 Task: Open Card Social Media Influencer Campaign Review in Board Employee Incentive Program Design and Implementation to Workspace Event Marketing Agencies and add a team member Softage.2@softage.net, a label Green, a checklist Innovation, an attachment from your computer, a color Green and finally, add a card description 'Develop and launch new customer segmentation strategy for international markets' and a comment 'This task requires us to be proactive in identifying potential opportunities for improvement and growth.'. Add a start date 'Jan 06, 1900' with a due date 'Jan 13, 1900'
Action: Mouse moved to (89, 44)
Screenshot: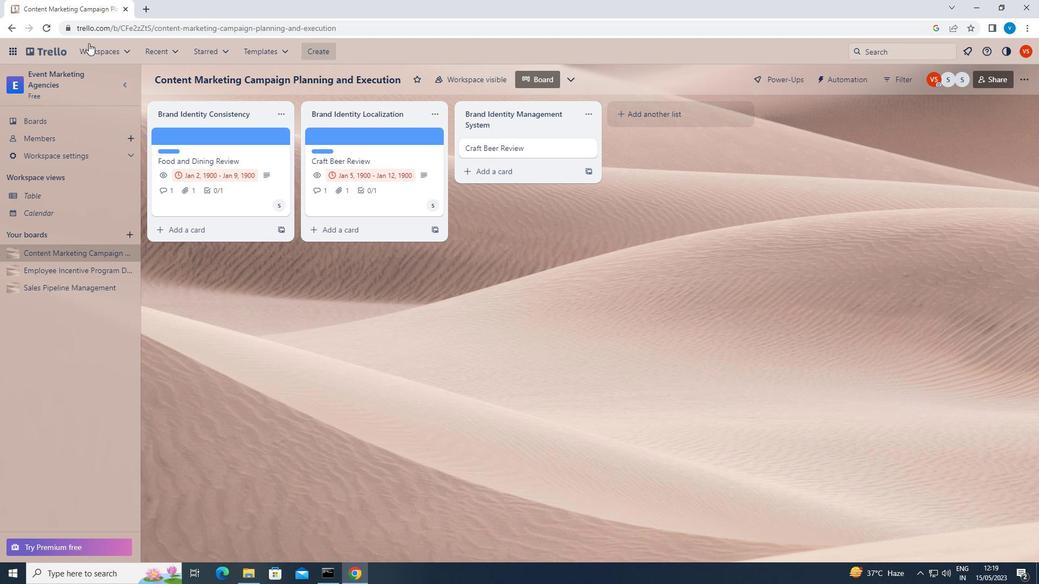 
Action: Mouse pressed left at (89, 44)
Screenshot: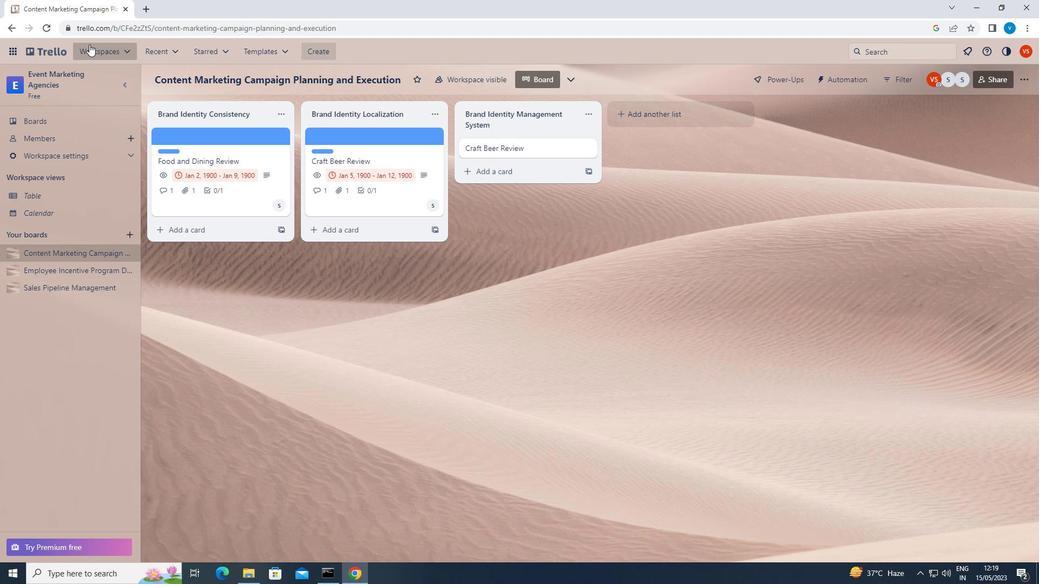
Action: Mouse moved to (144, 484)
Screenshot: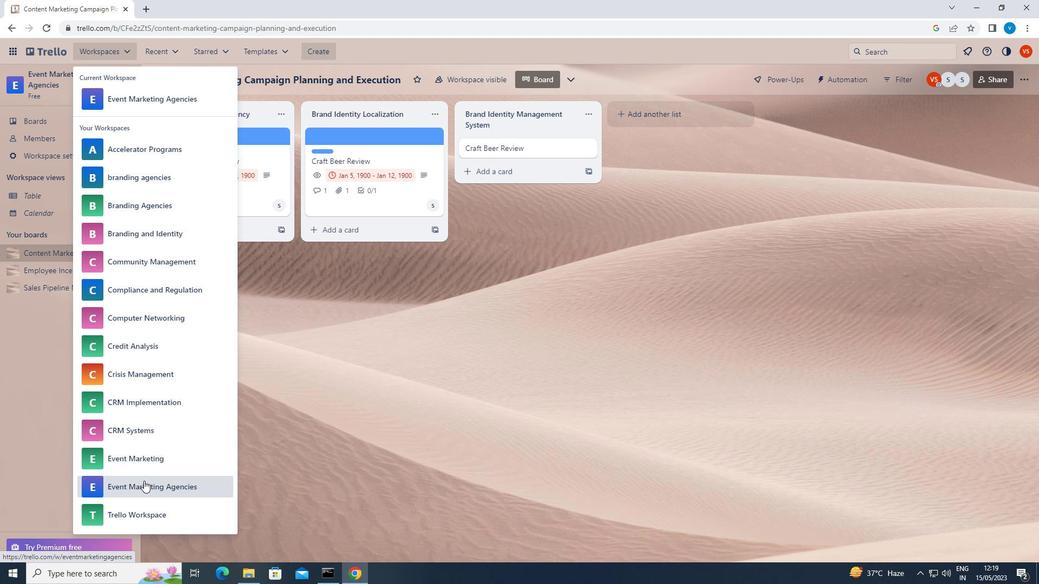 
Action: Mouse pressed left at (144, 484)
Screenshot: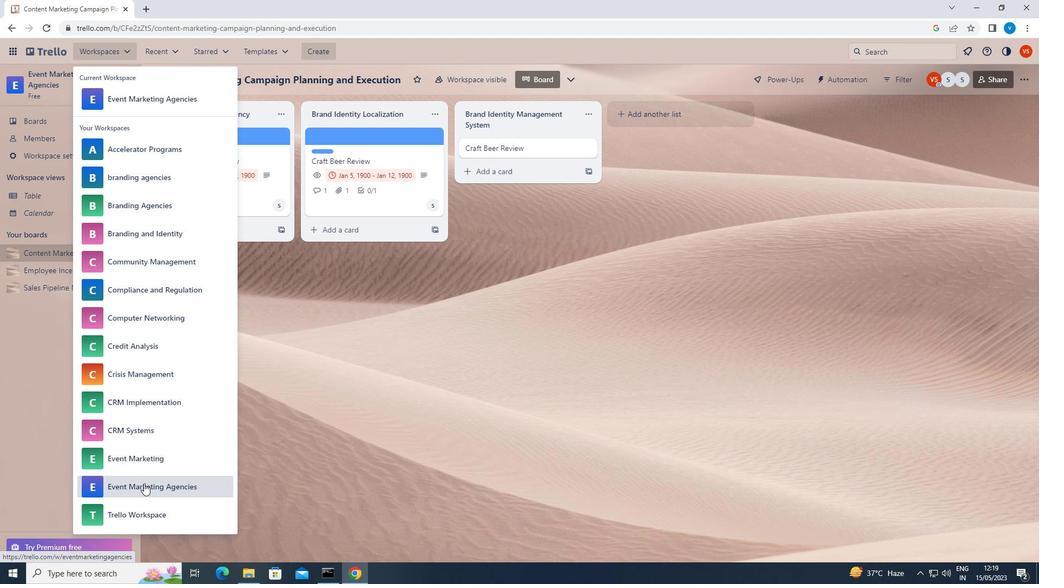 
Action: Mouse moved to (799, 439)
Screenshot: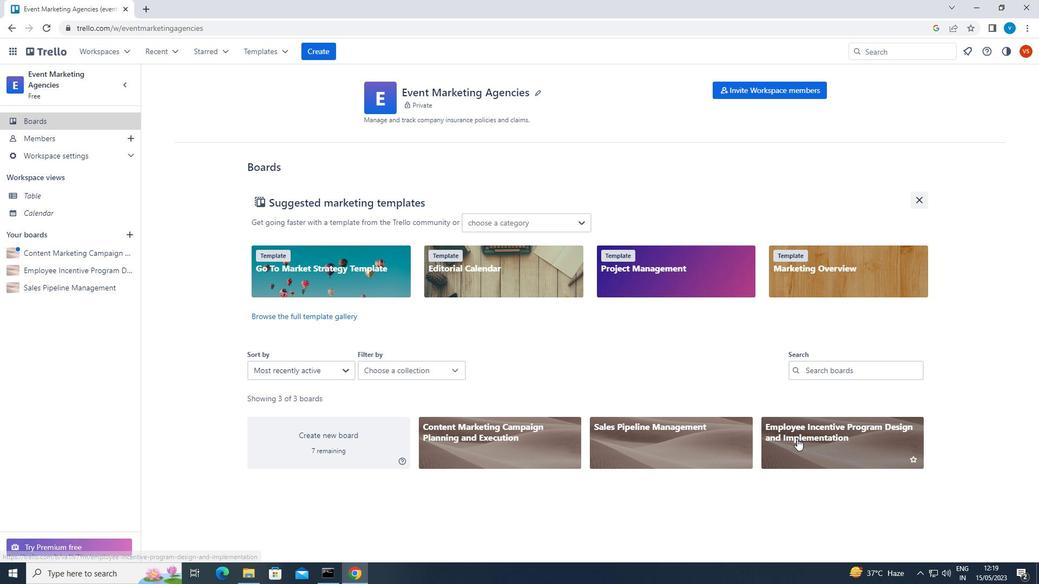 
Action: Mouse pressed left at (799, 439)
Screenshot: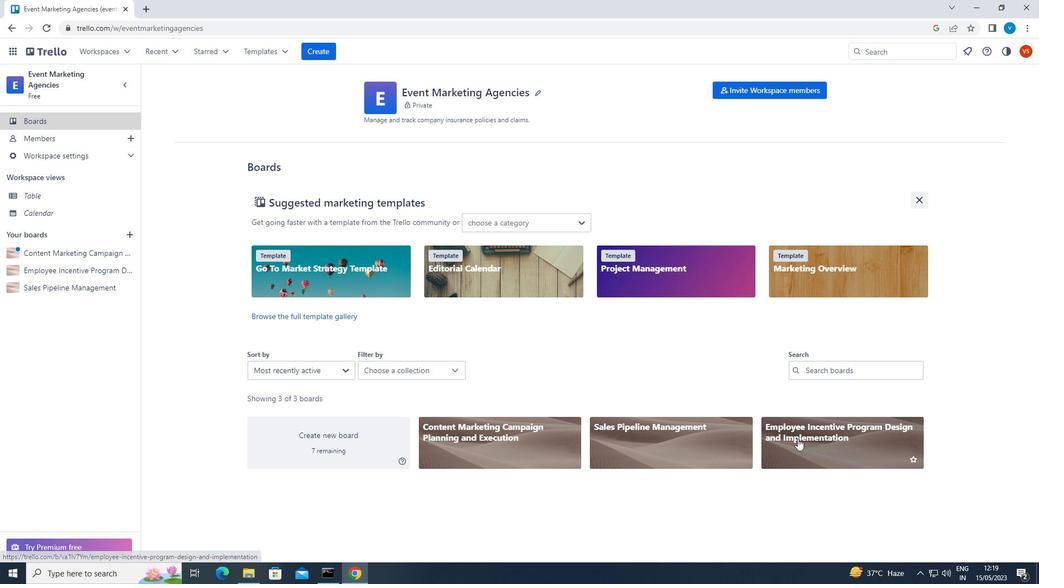 
Action: Mouse moved to (369, 141)
Screenshot: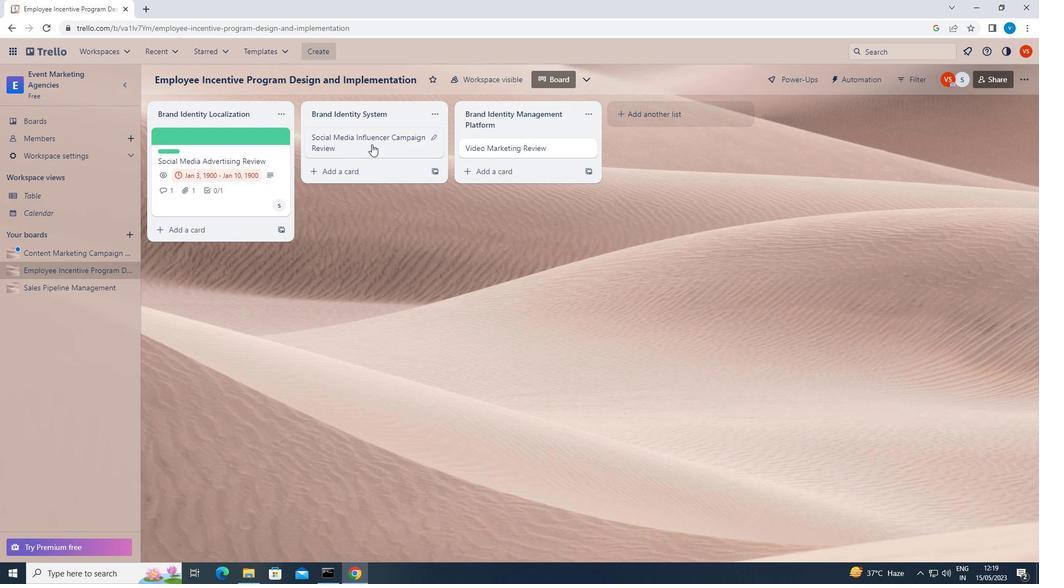 
Action: Mouse pressed left at (369, 141)
Screenshot: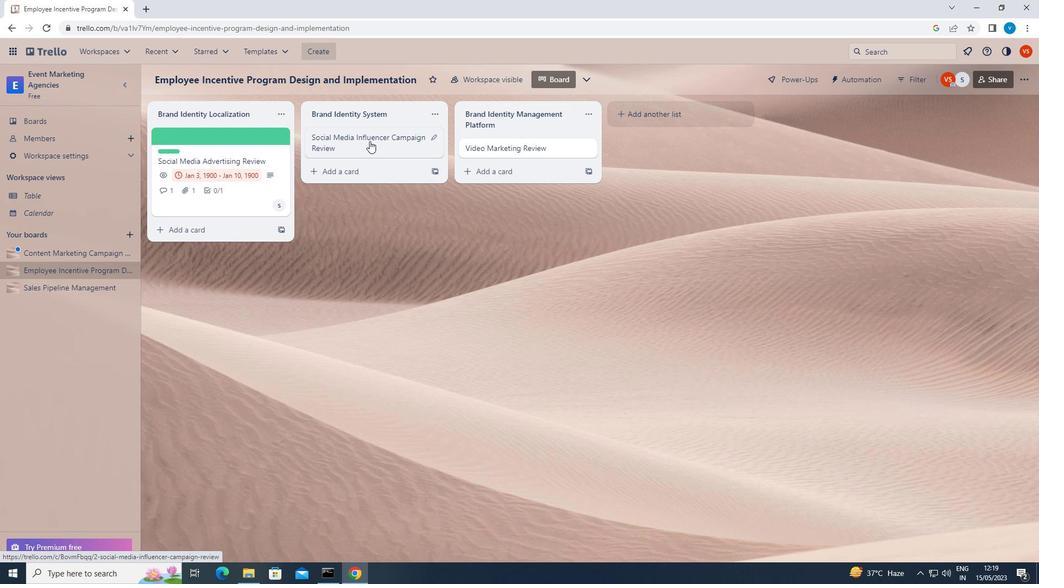 
Action: Mouse moved to (667, 172)
Screenshot: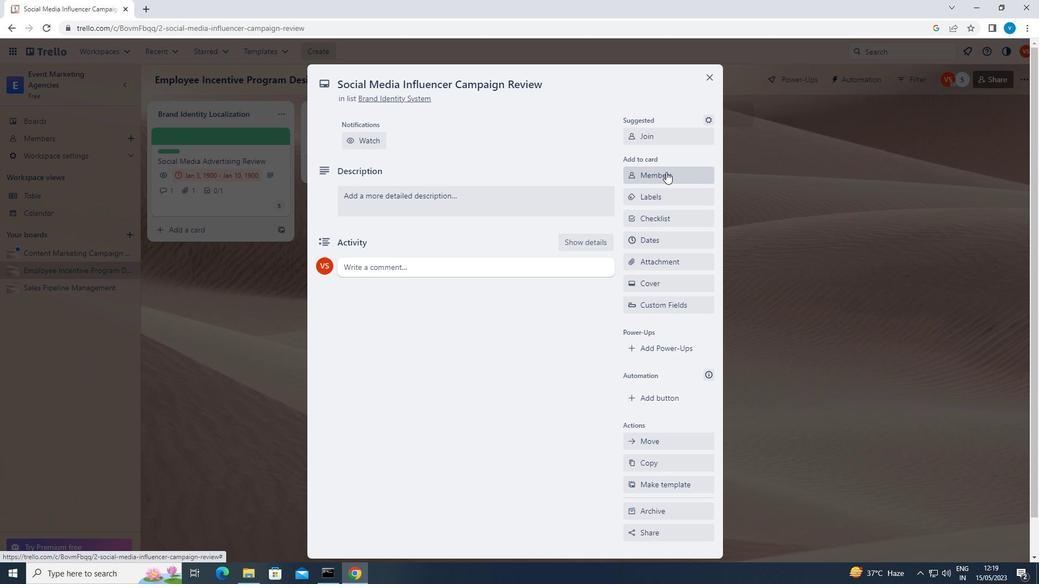 
Action: Mouse pressed left at (667, 172)
Screenshot: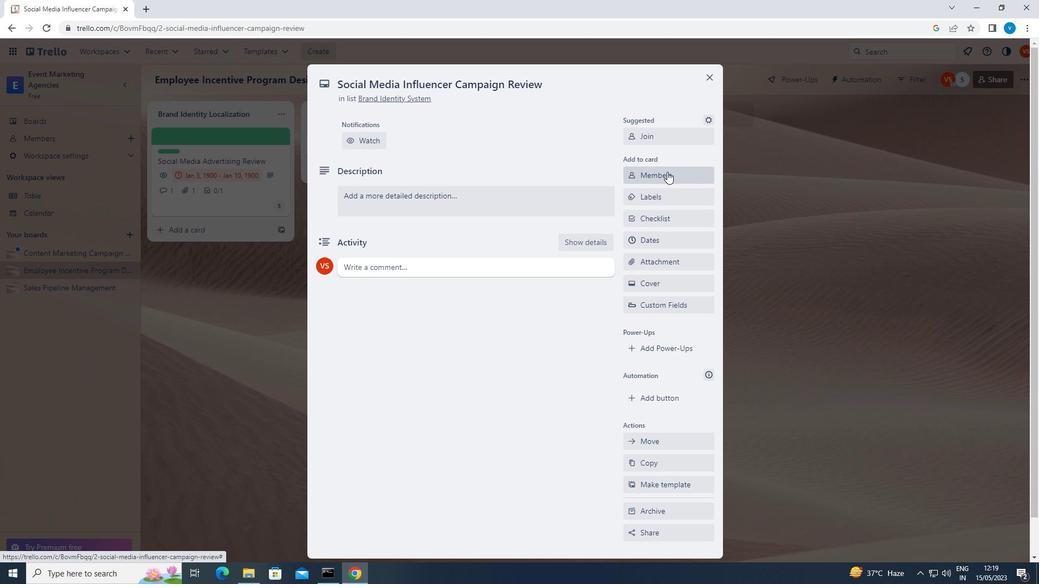 
Action: Mouse moved to (649, 171)
Screenshot: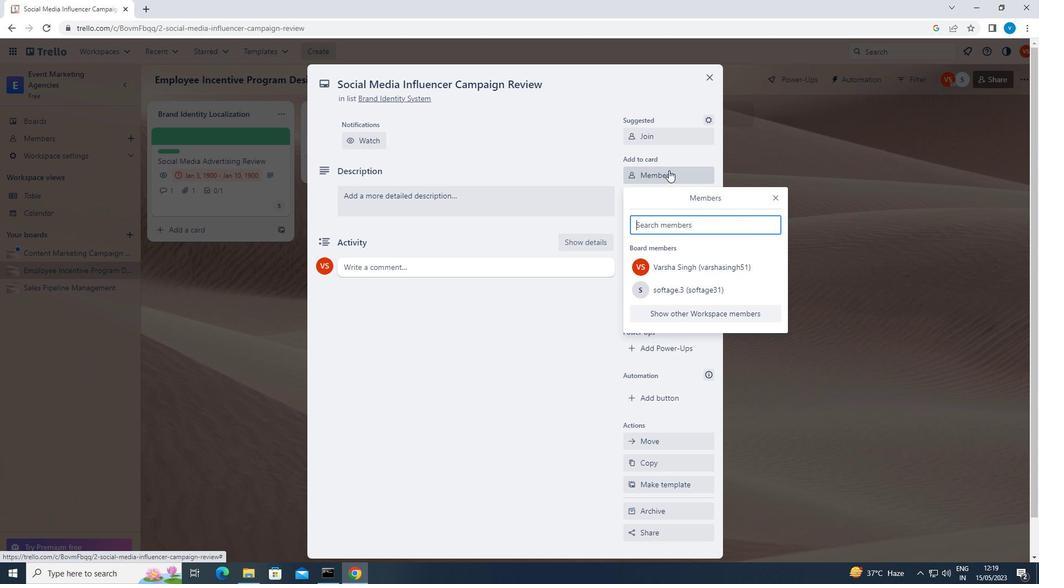 
Action: Key pressed <Key.shift>SOFTAGE.2<Key.shift><Key.shift><Key.shift><Key.shift><Key.shift><Key.shift><Key.shift><Key.shift><Key.shift>@SOFTAGE.NET
Screenshot: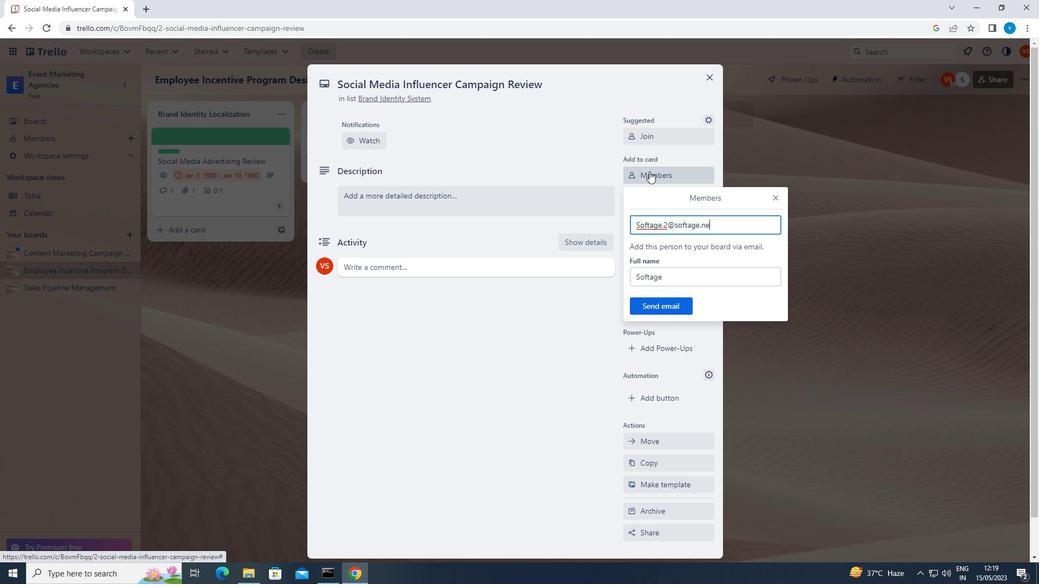 
Action: Mouse moved to (646, 303)
Screenshot: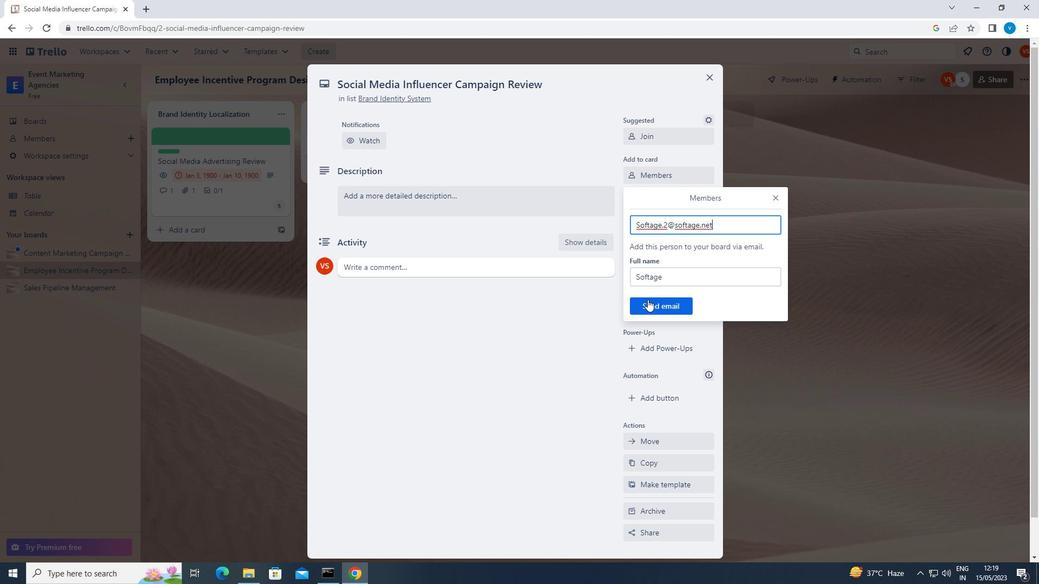 
Action: Mouse pressed left at (646, 303)
Screenshot: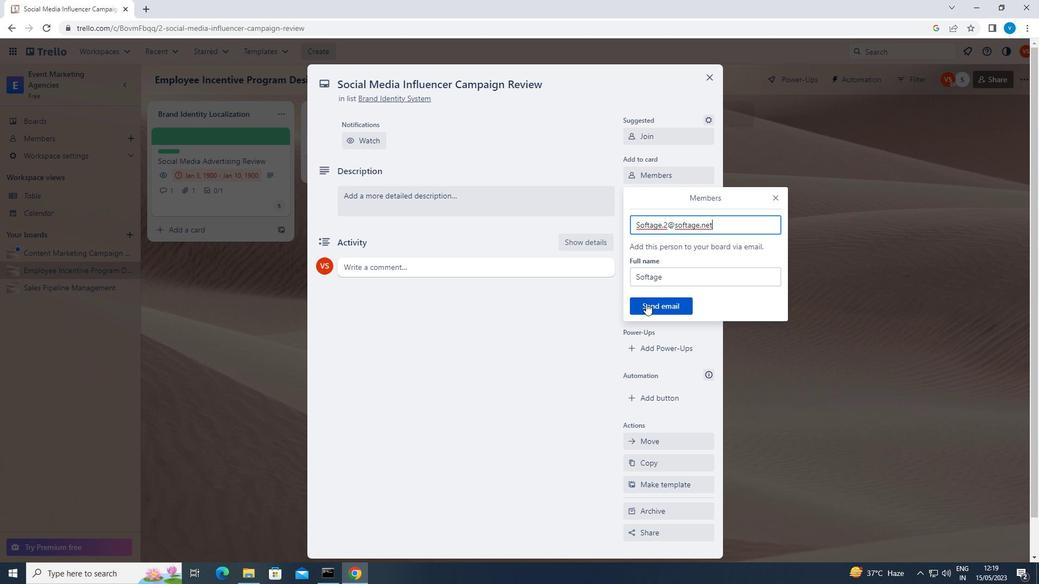 
Action: Mouse moved to (670, 196)
Screenshot: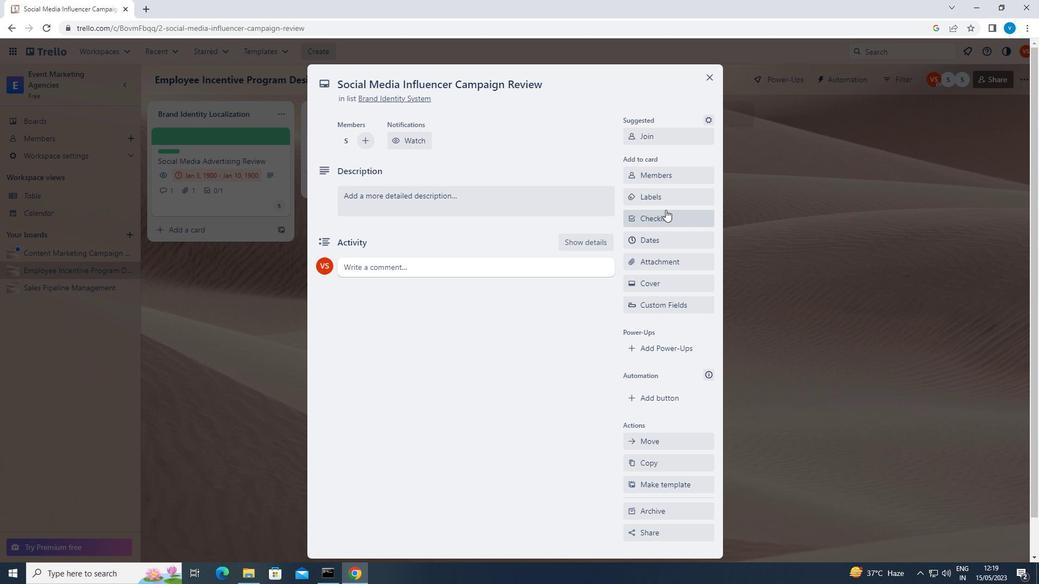 
Action: Mouse pressed left at (670, 196)
Screenshot: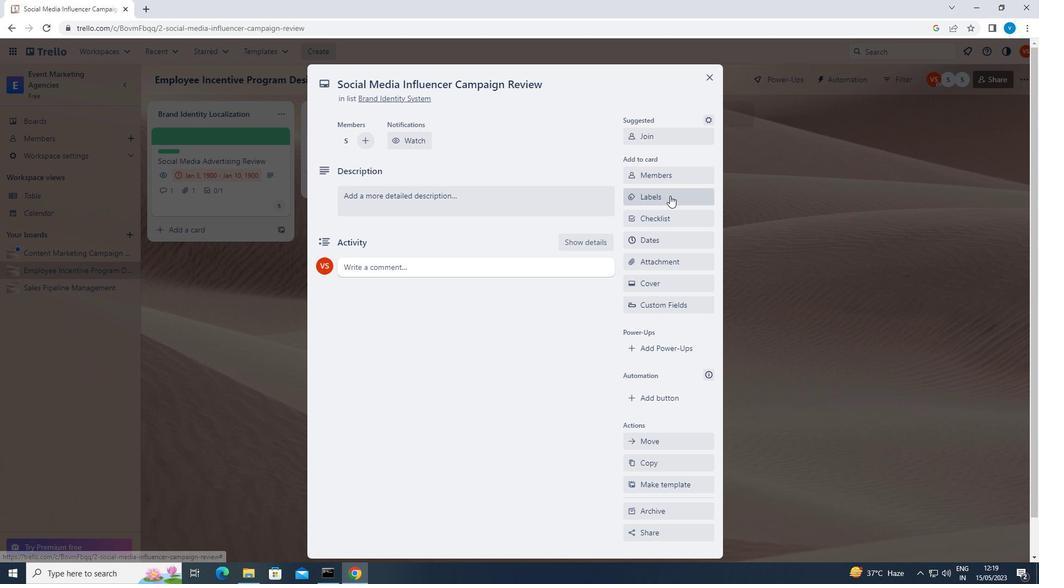 
Action: Mouse moved to (684, 279)
Screenshot: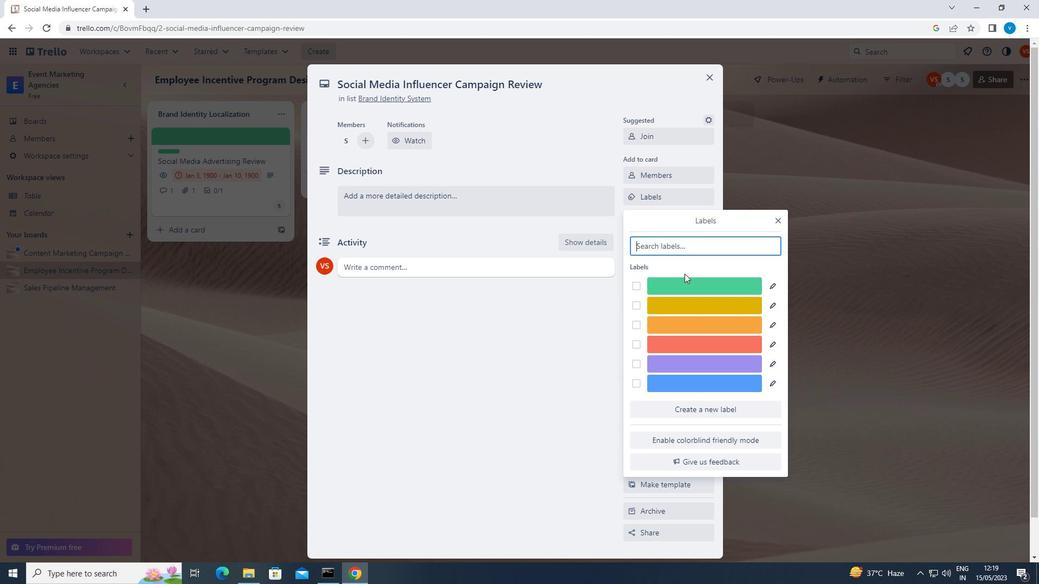 
Action: Mouse pressed left at (684, 279)
Screenshot: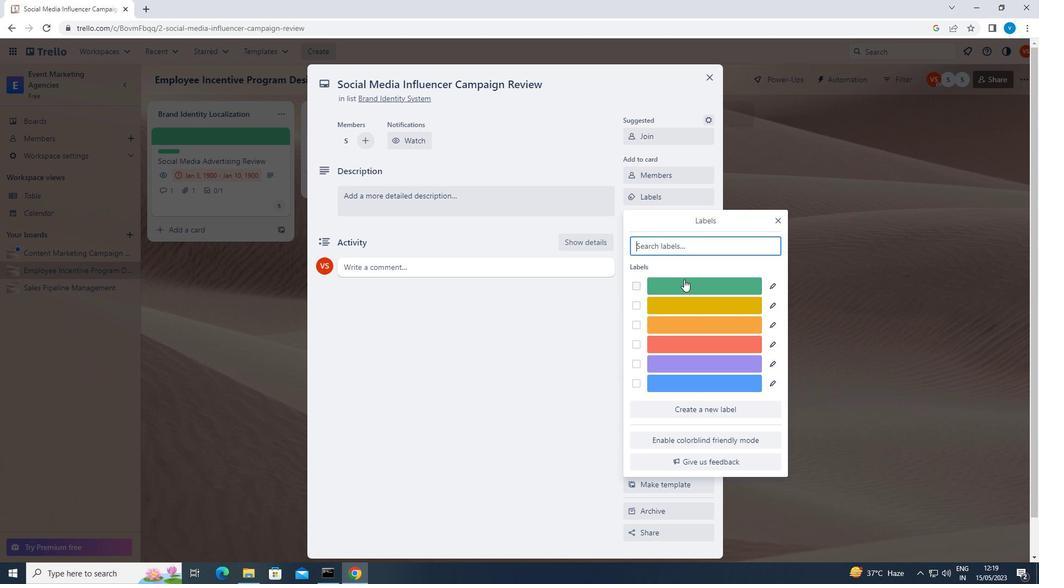 
Action: Mouse moved to (778, 218)
Screenshot: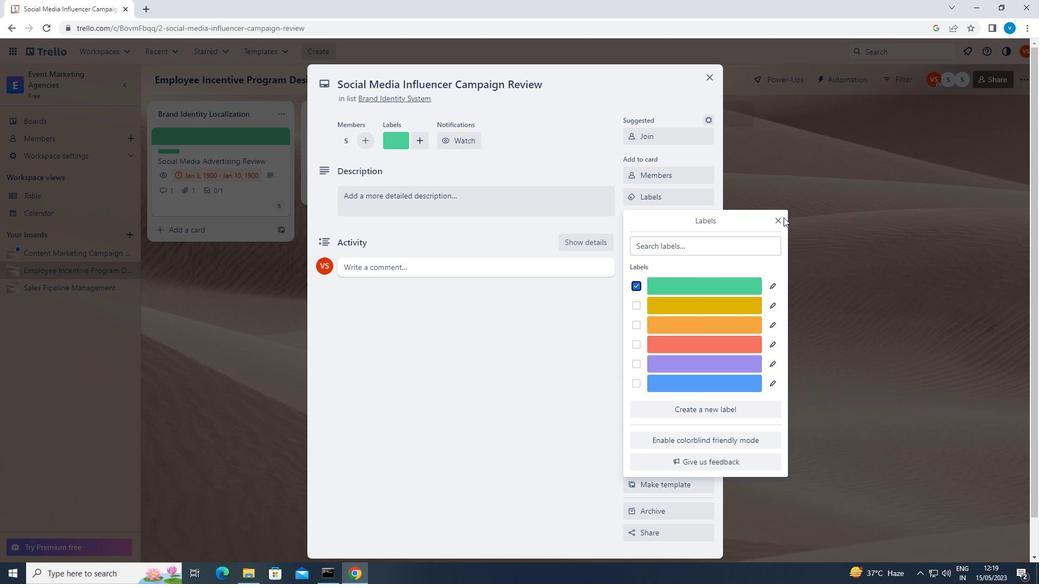 
Action: Mouse pressed left at (778, 218)
Screenshot: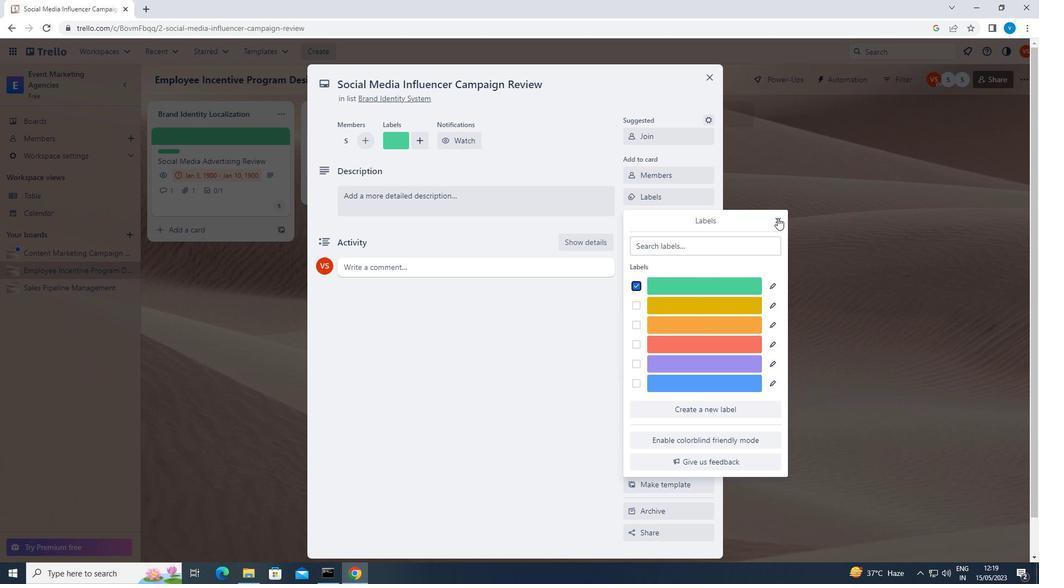 
Action: Mouse moved to (673, 220)
Screenshot: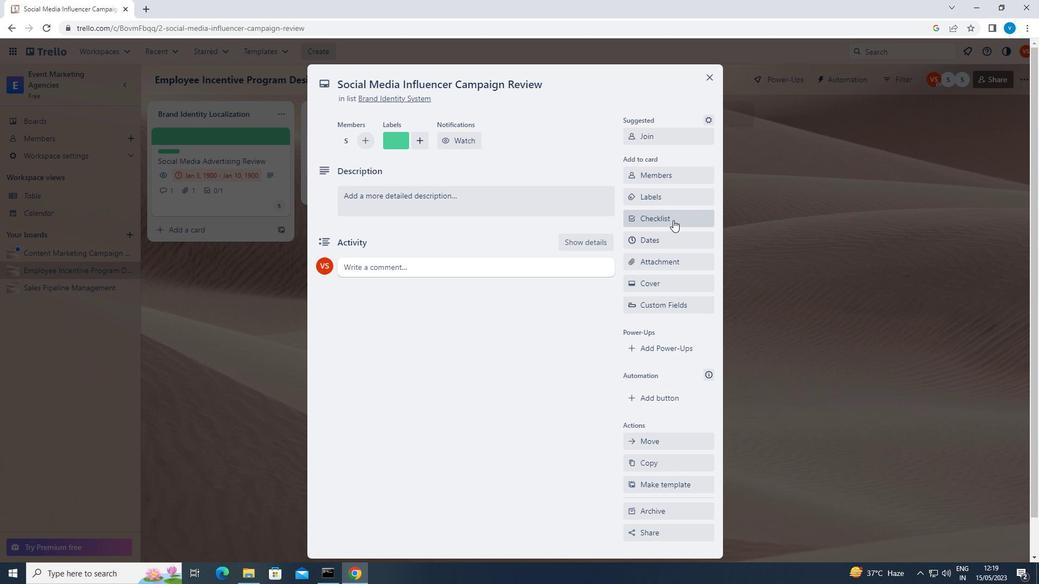 
Action: Mouse pressed left at (673, 220)
Screenshot: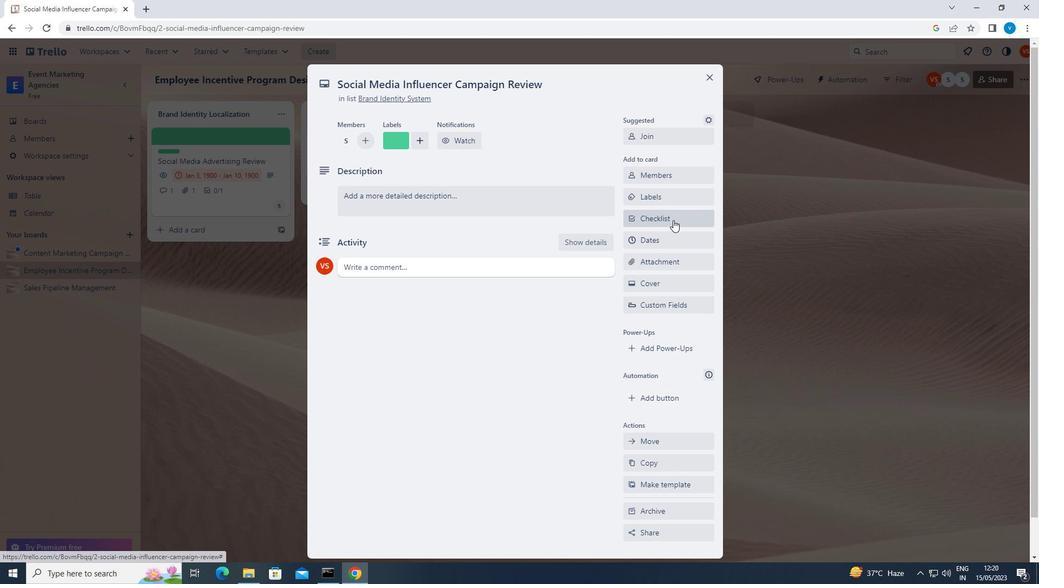 
Action: Mouse moved to (652, 334)
Screenshot: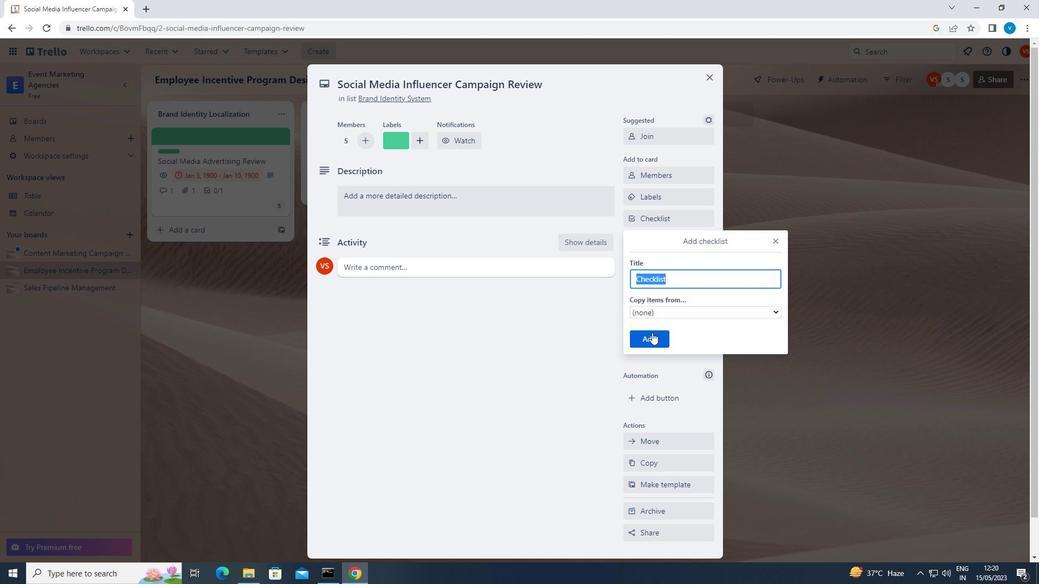 
Action: Mouse pressed left at (652, 334)
Screenshot: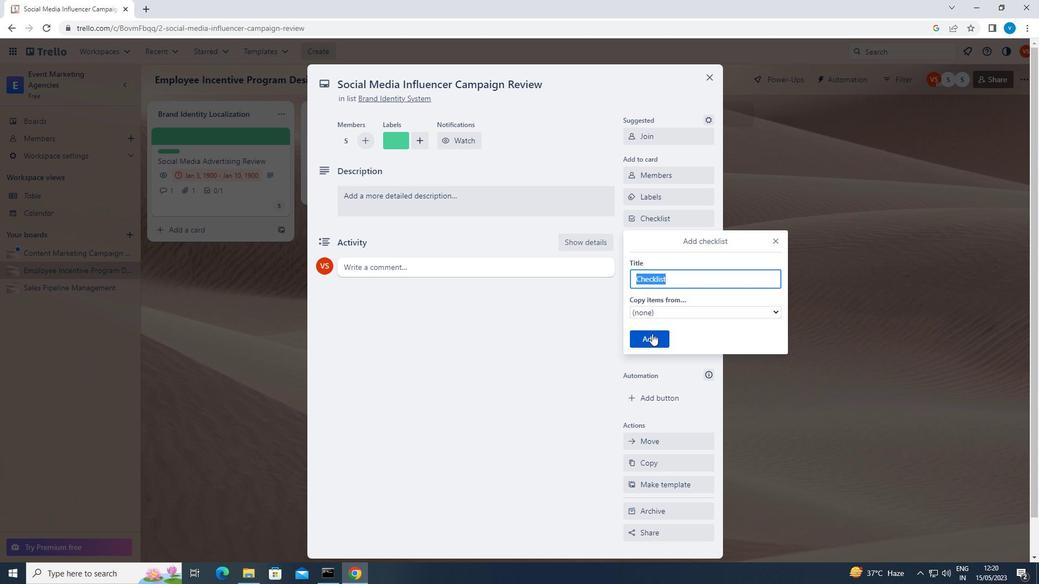 
Action: Mouse moved to (588, 281)
Screenshot: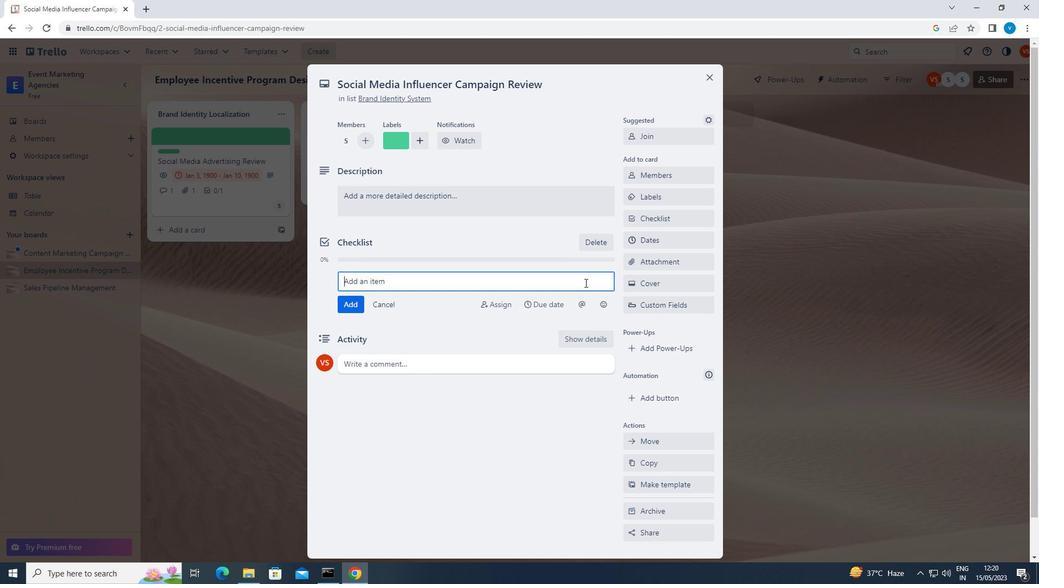 
Action: Key pressed <Key.shift><Key.shift>INNOVATION<Key.enter>
Screenshot: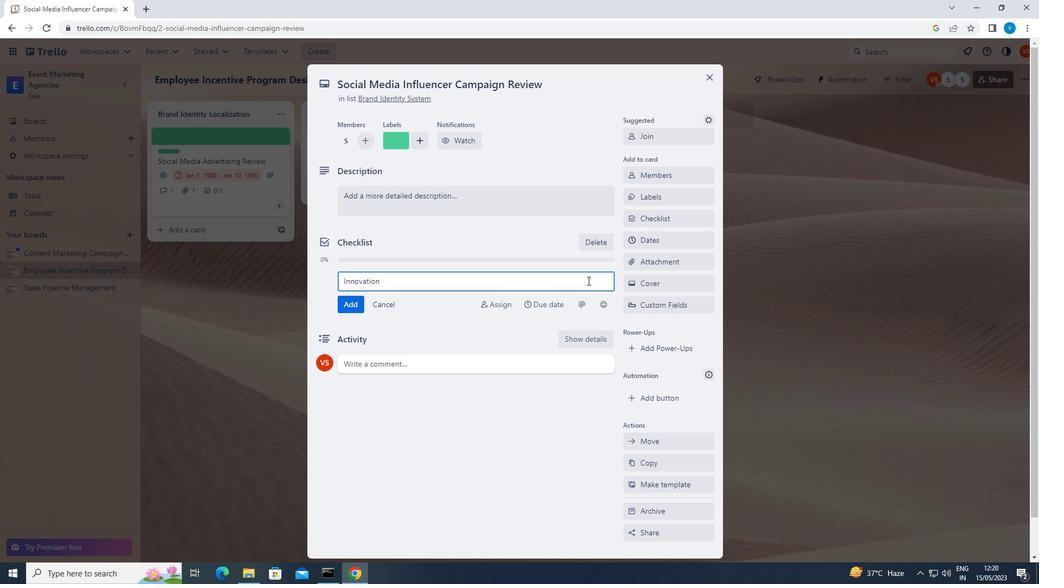 
Action: Mouse moved to (664, 261)
Screenshot: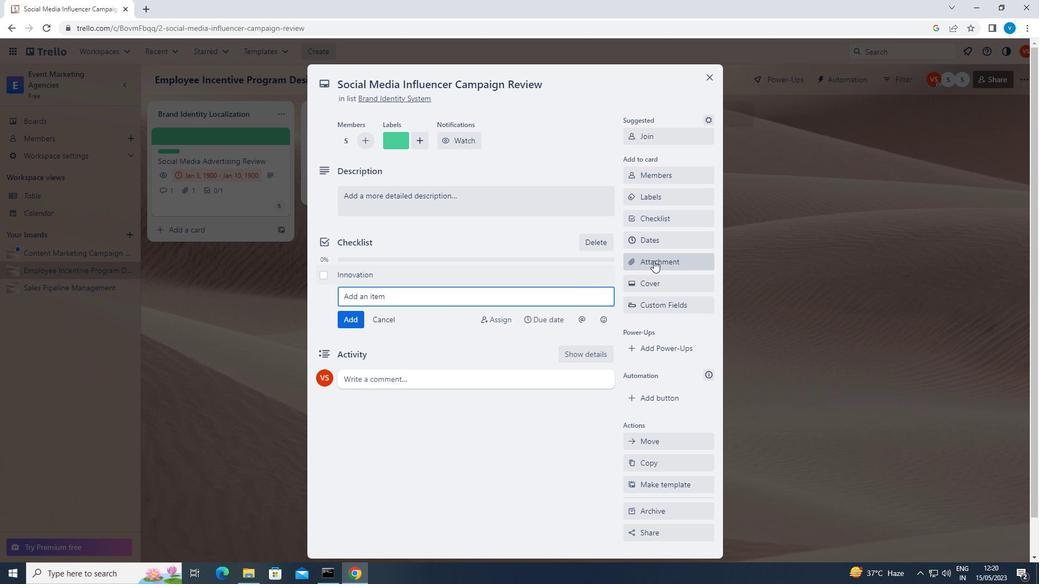 
Action: Mouse pressed left at (664, 261)
Screenshot: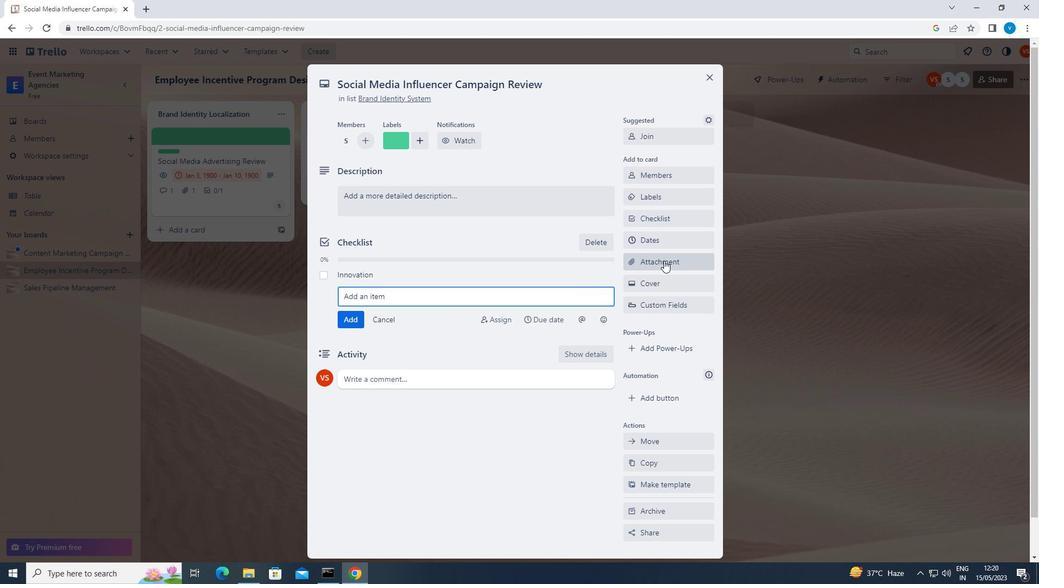 
Action: Mouse moved to (664, 303)
Screenshot: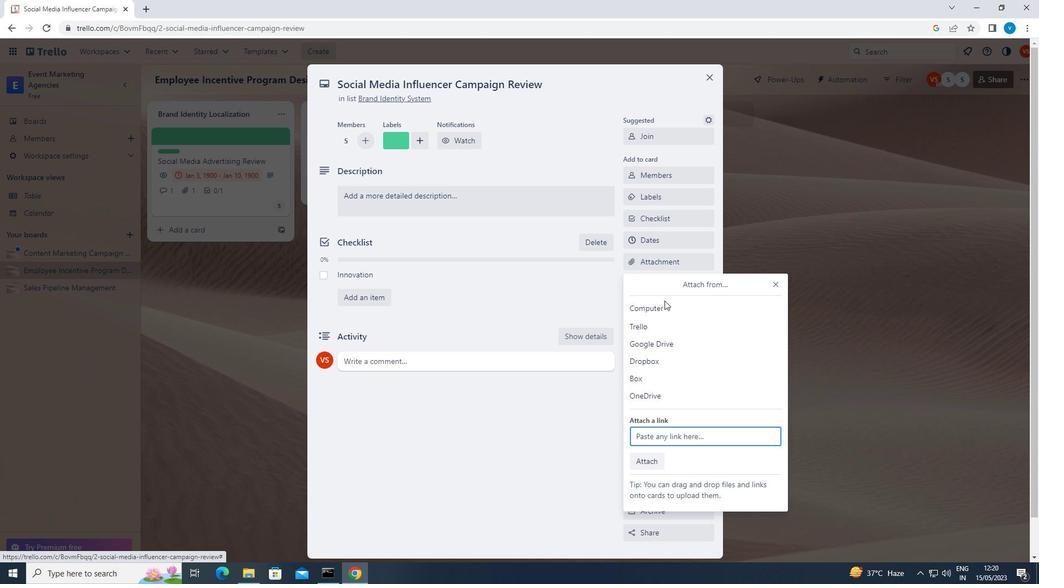 
Action: Mouse pressed left at (664, 303)
Screenshot: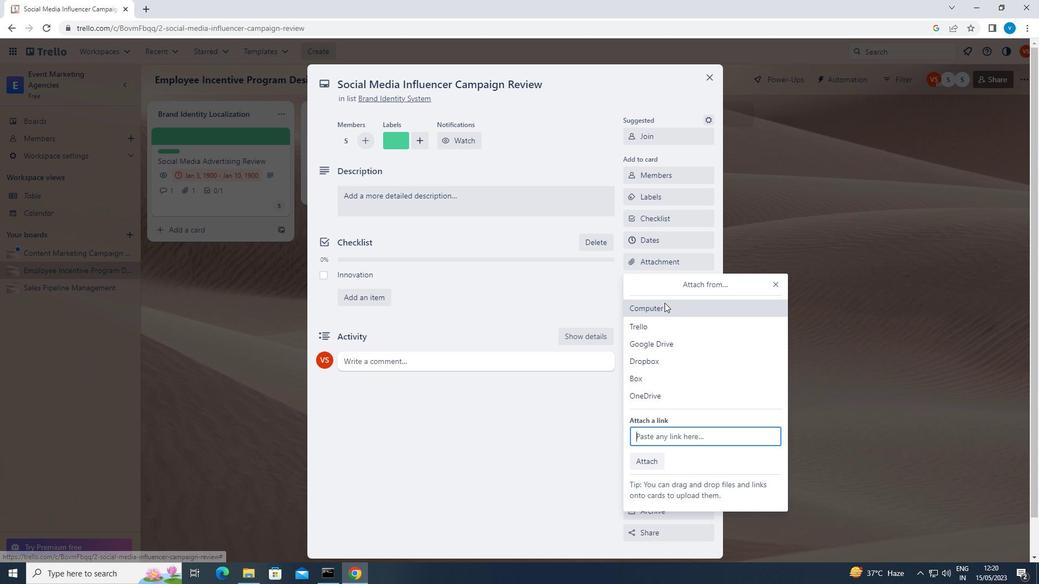 
Action: Mouse moved to (283, 187)
Screenshot: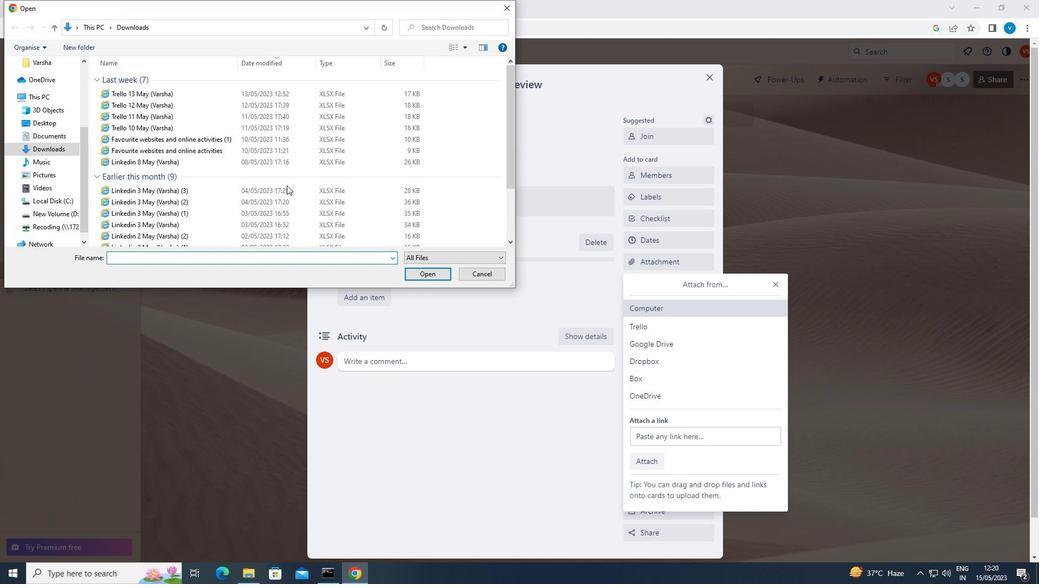 
Action: Mouse pressed left at (283, 187)
Screenshot: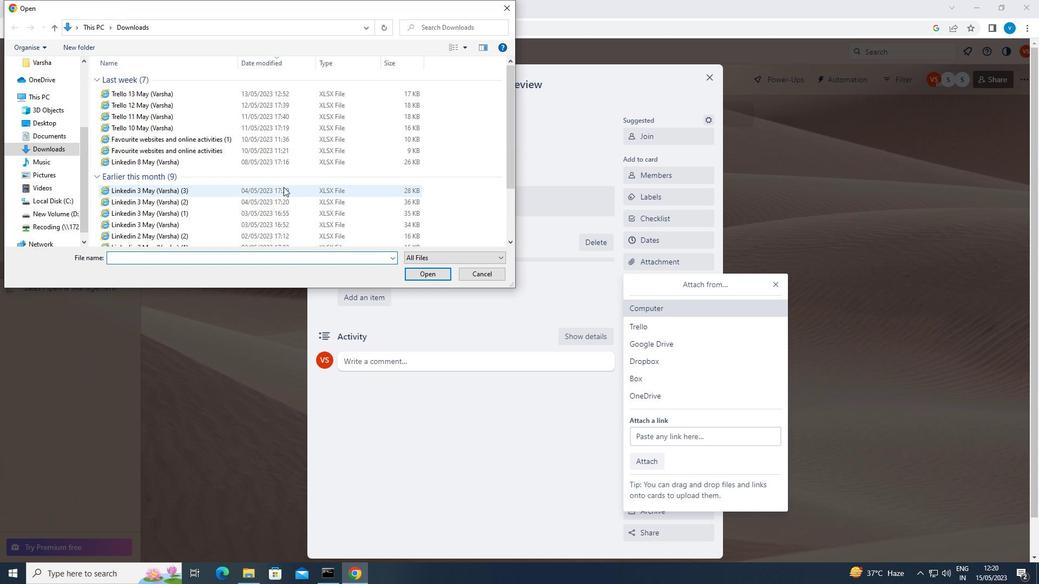 
Action: Mouse moved to (418, 276)
Screenshot: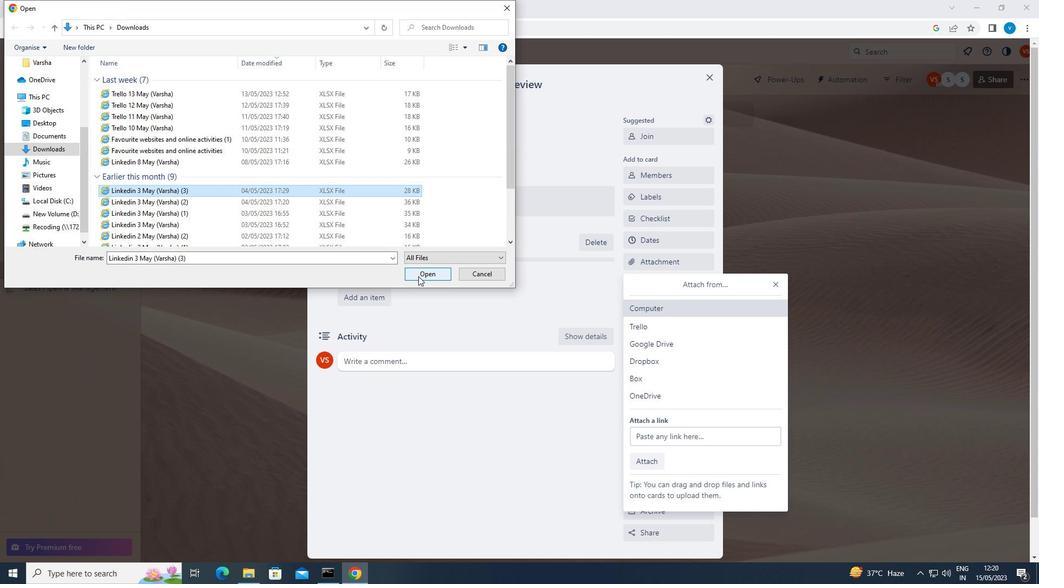 
Action: Mouse pressed left at (418, 276)
Screenshot: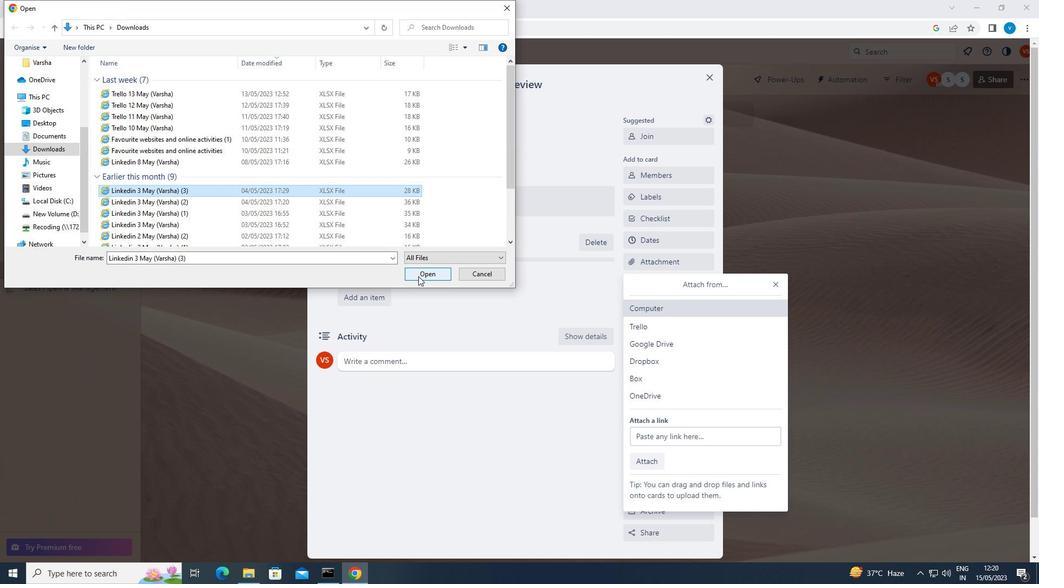 
Action: Mouse moved to (663, 288)
Screenshot: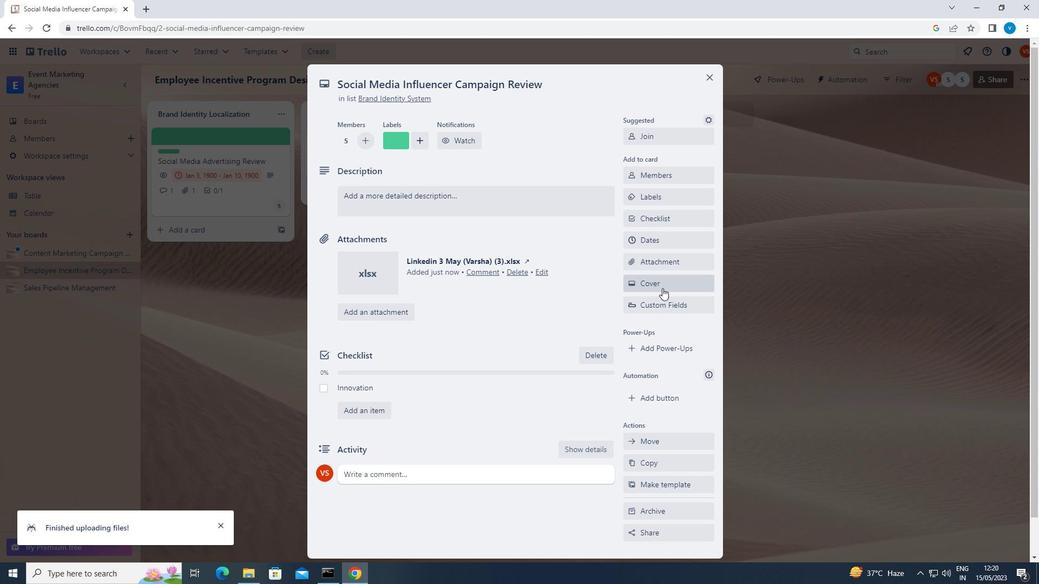 
Action: Mouse pressed left at (663, 288)
Screenshot: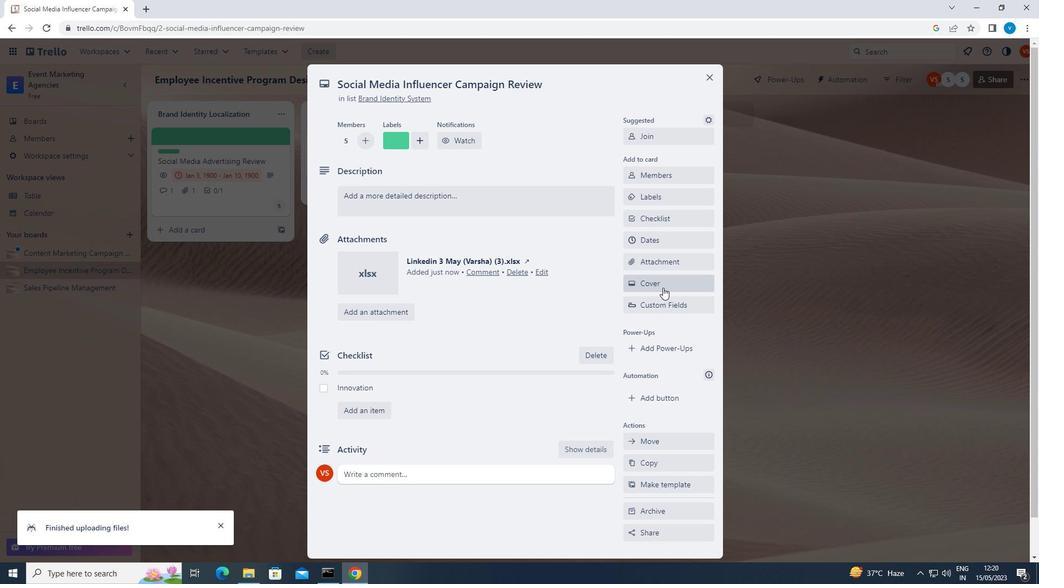 
Action: Mouse moved to (645, 343)
Screenshot: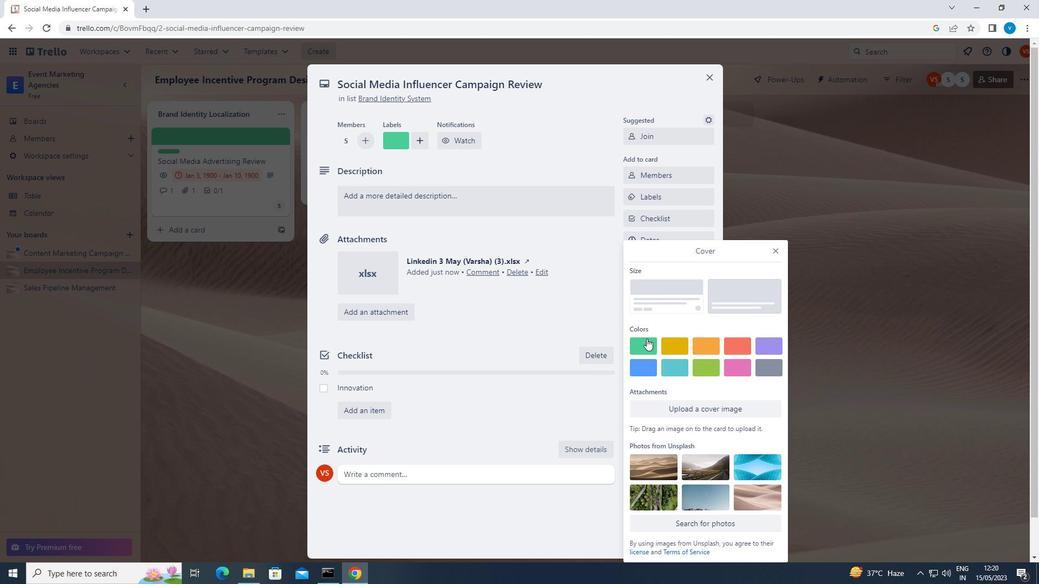 
Action: Mouse pressed left at (645, 343)
Screenshot: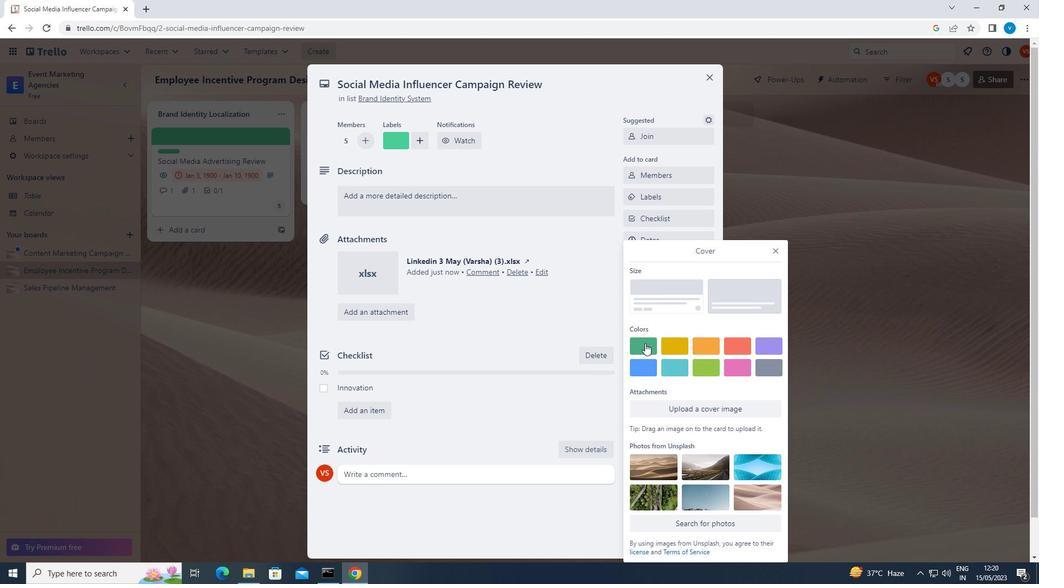 
Action: Mouse moved to (777, 235)
Screenshot: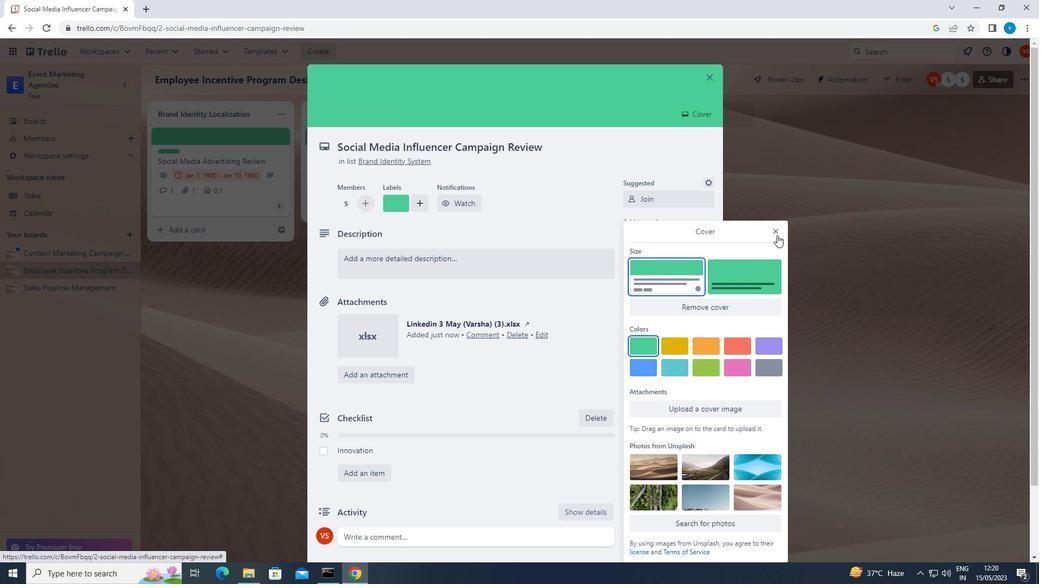 
Action: Mouse pressed left at (777, 235)
Screenshot: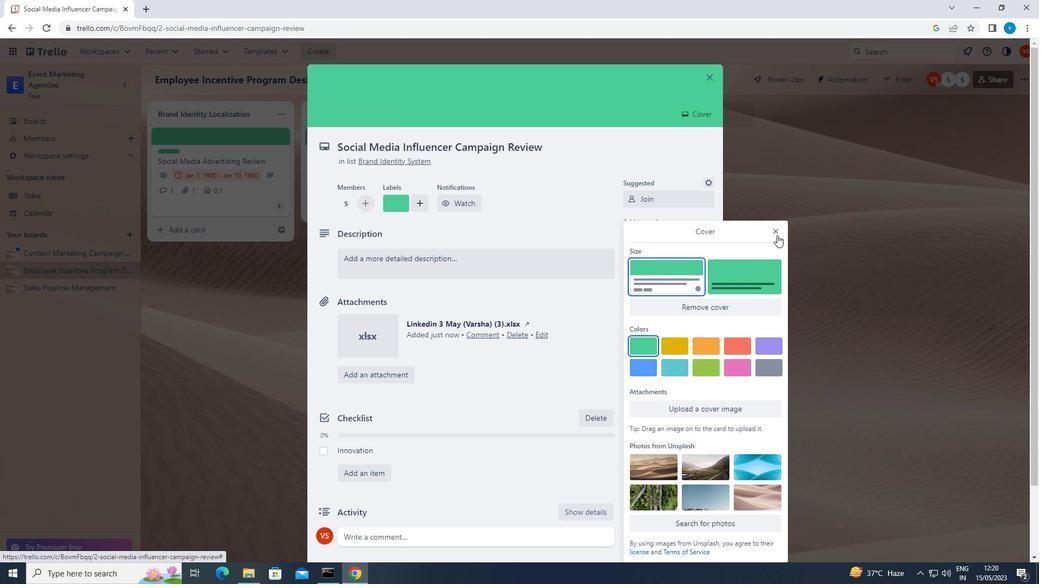 
Action: Mouse moved to (545, 262)
Screenshot: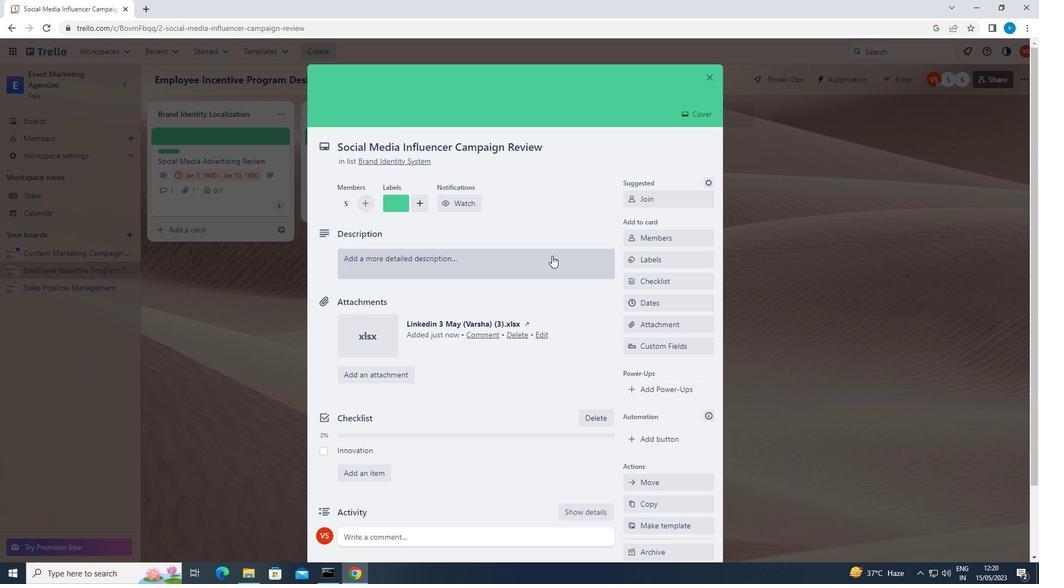 
Action: Mouse pressed left at (545, 262)
Screenshot: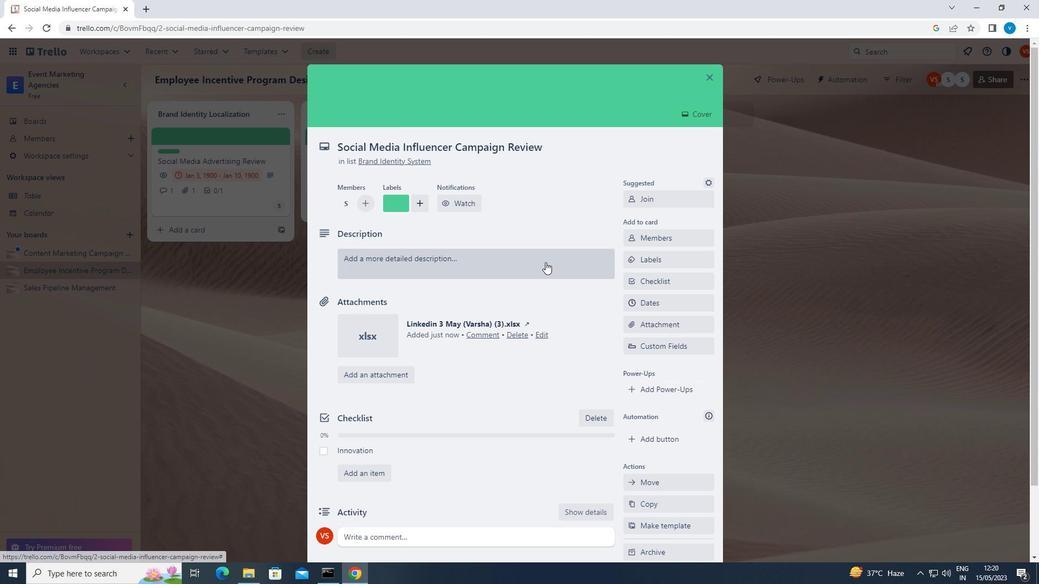 
Action: Mouse moved to (546, 259)
Screenshot: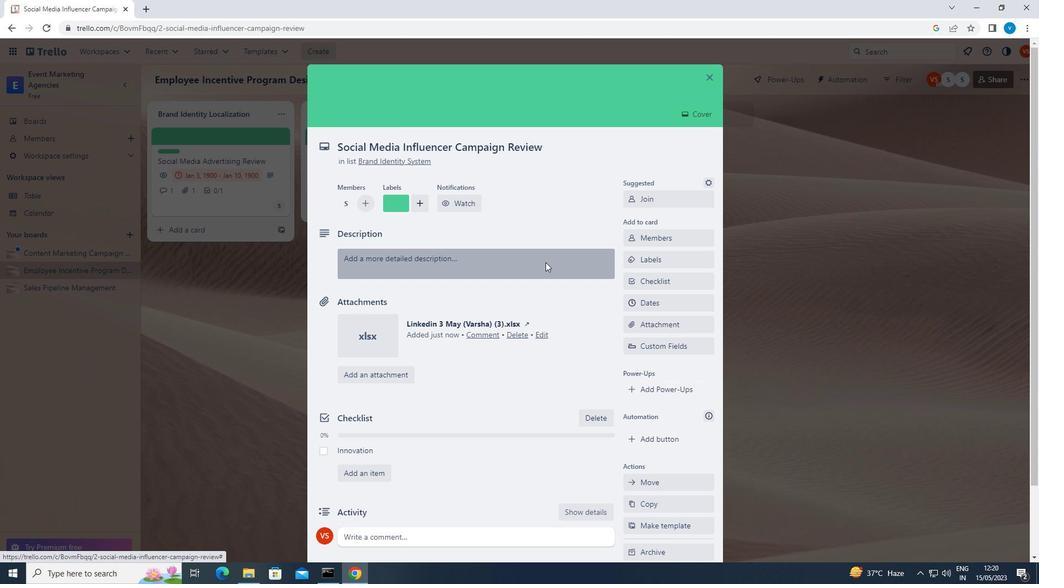 
Action: Key pressed <Key.shift><Key.shift><Key.shift><Key.shift><Key.shift><Key.shift>DEVELOP<Key.space>AND<Key.space>LAUNCH<Key.space>NEW<Key.space>CUSTOMER<Key.space>SEGMENTATION<Key.space>STRATEGY<Key.space>FOR<Key.space>INTERNATIONAL<Key.space>MARKETS
Screenshot: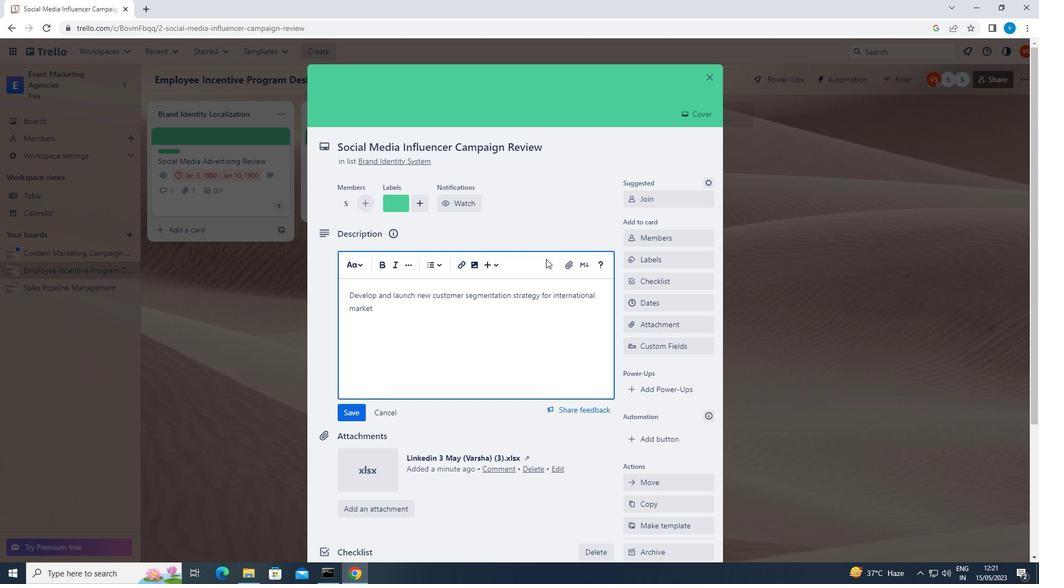 
Action: Mouse moved to (350, 416)
Screenshot: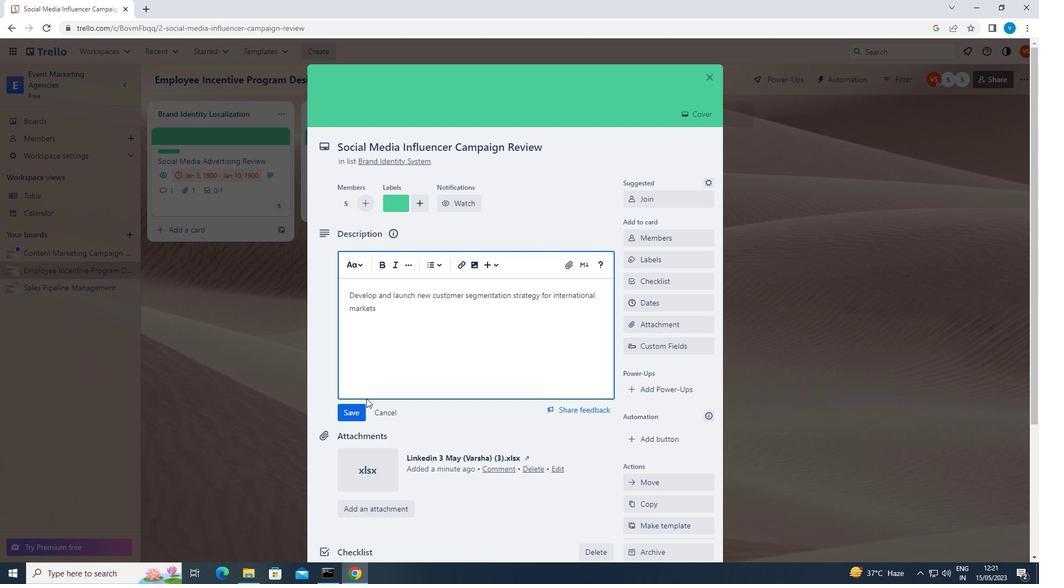 
Action: Mouse pressed left at (350, 416)
Screenshot: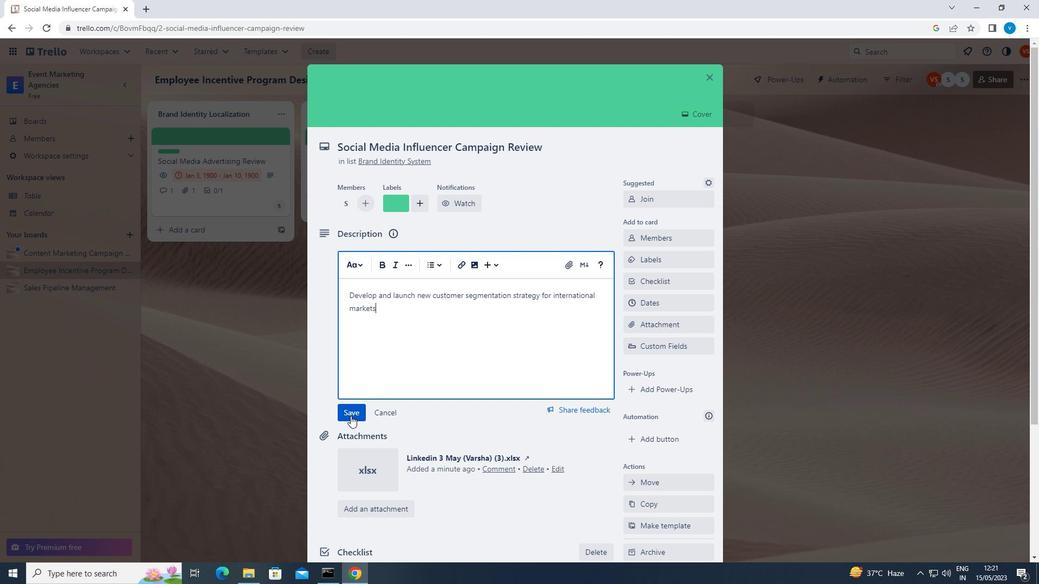 
Action: Mouse moved to (397, 518)
Screenshot: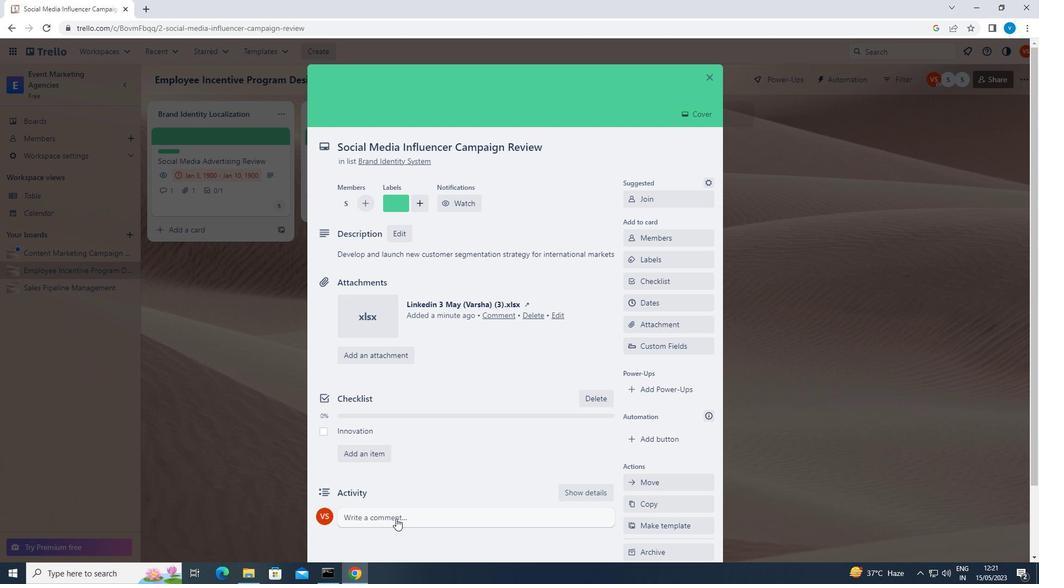 
Action: Mouse pressed left at (397, 518)
Screenshot: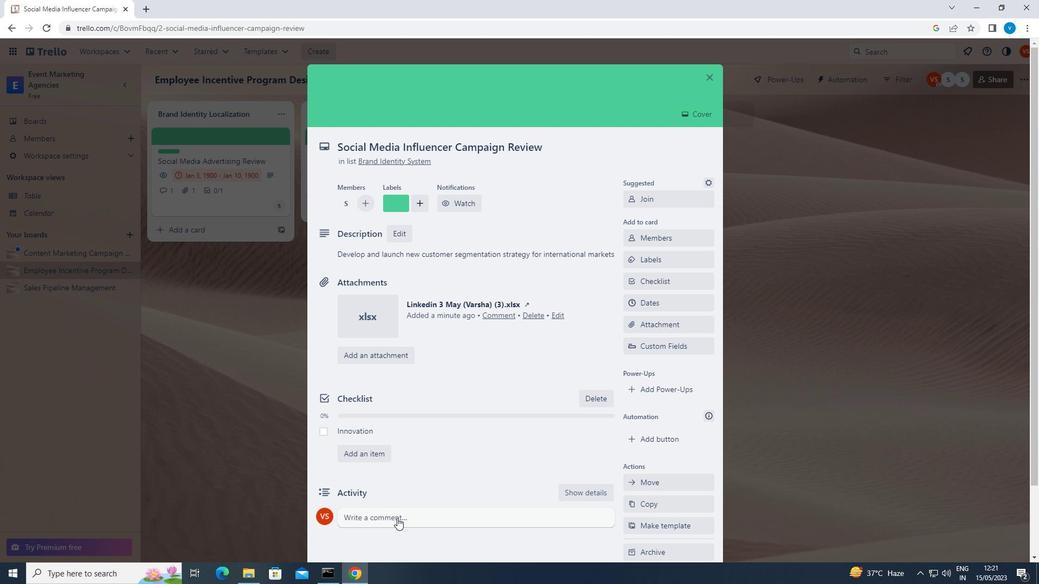 
Action: Key pressed <Key.shift>THIS<Key.space>TASK<Key.space>REQUIRES<Key.space>US<Key.space>TO<Key.space>BE<Key.space>PROACTIVE<Key.space>IN<Key.space>IDENTIFYING<Key.space>POTENTIAL<Key.space>OPPORTUNITIES<Key.space>FOR<Key.space>IMPROVEMENT<Key.space>AND<Key.space>GROWTH.
Screenshot: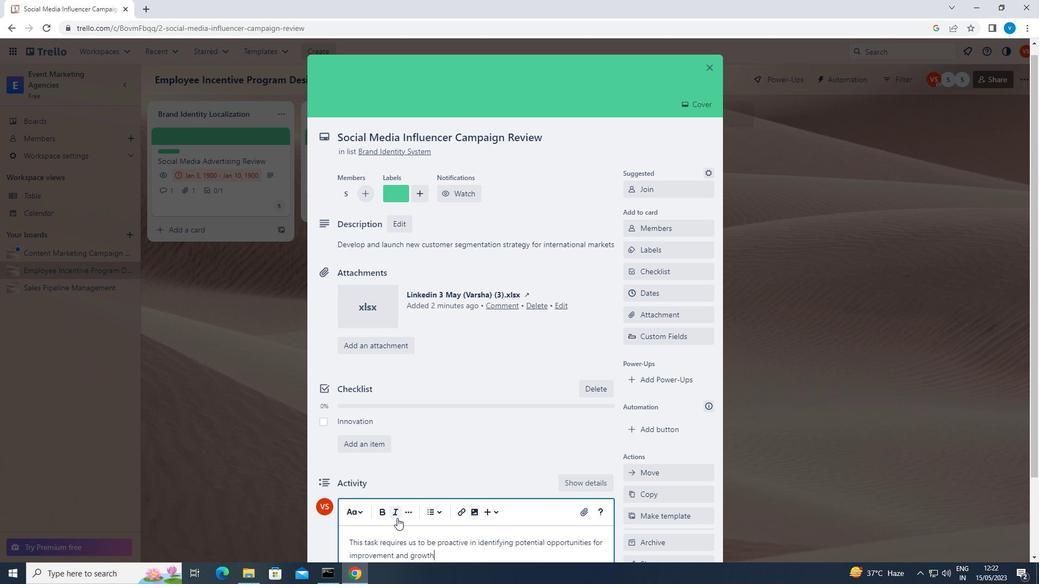 
Action: Mouse moved to (374, 445)
Screenshot: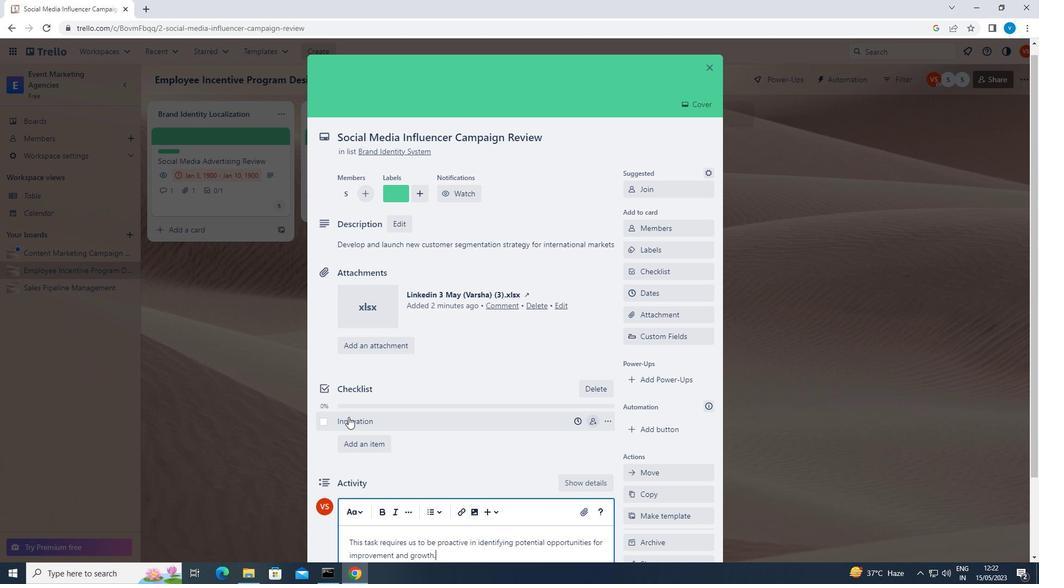 
Action: Mouse scrolled (374, 444) with delta (0, 0)
Screenshot: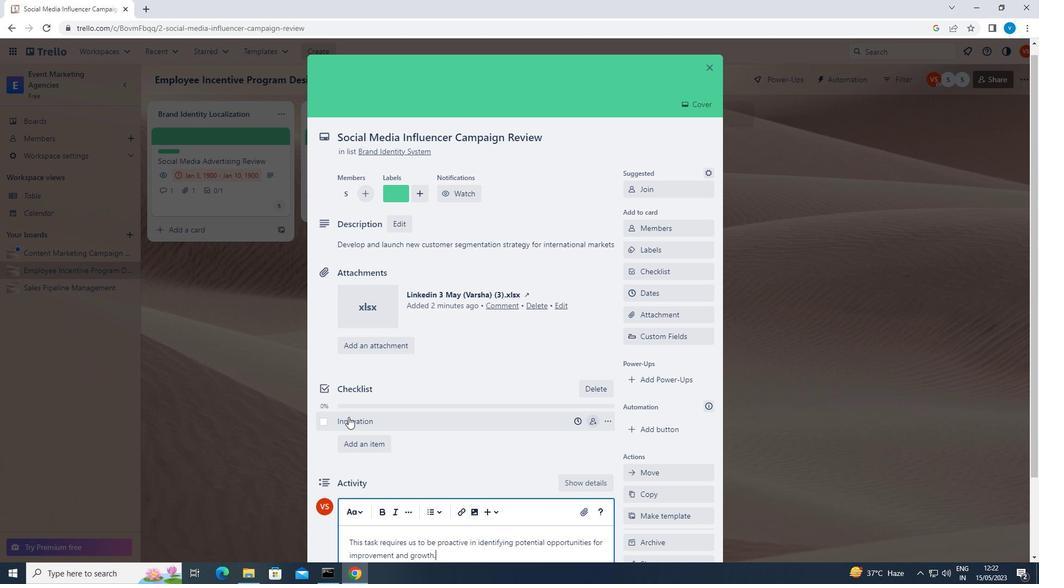 
Action: Mouse moved to (374, 445)
Screenshot: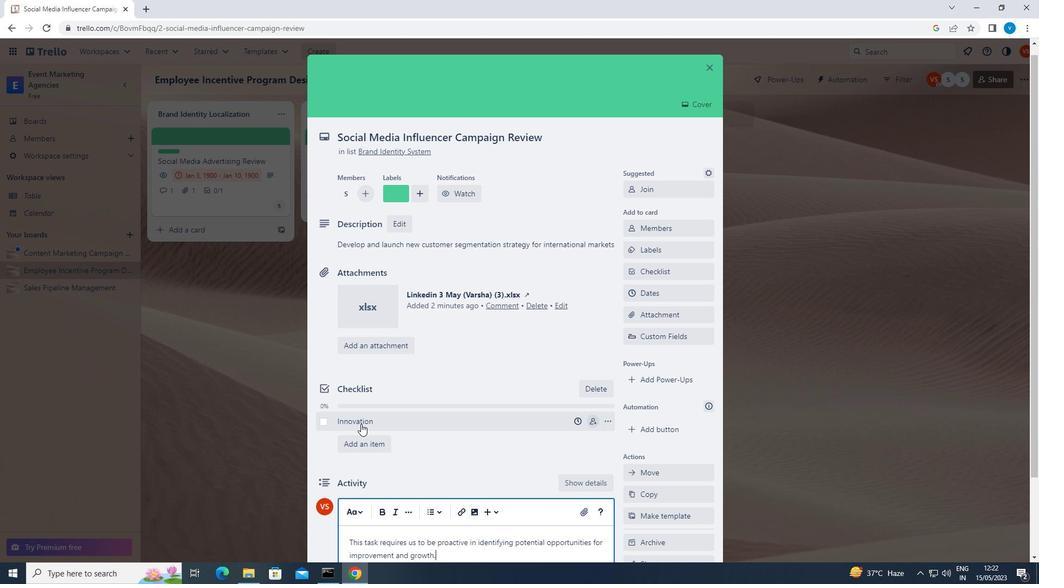 
Action: Mouse scrolled (374, 445) with delta (0, 0)
Screenshot: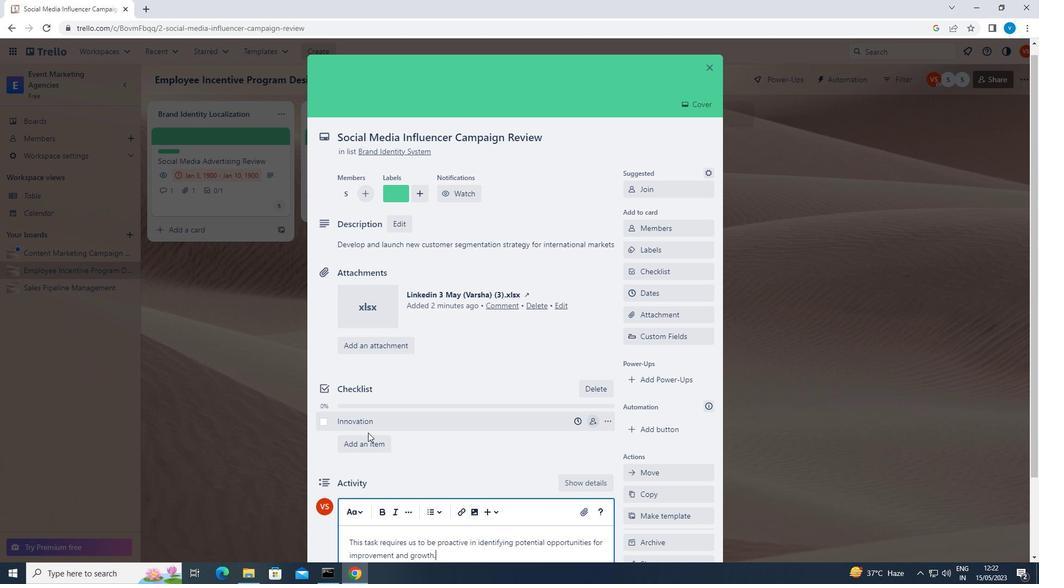 
Action: Mouse moved to (362, 487)
Screenshot: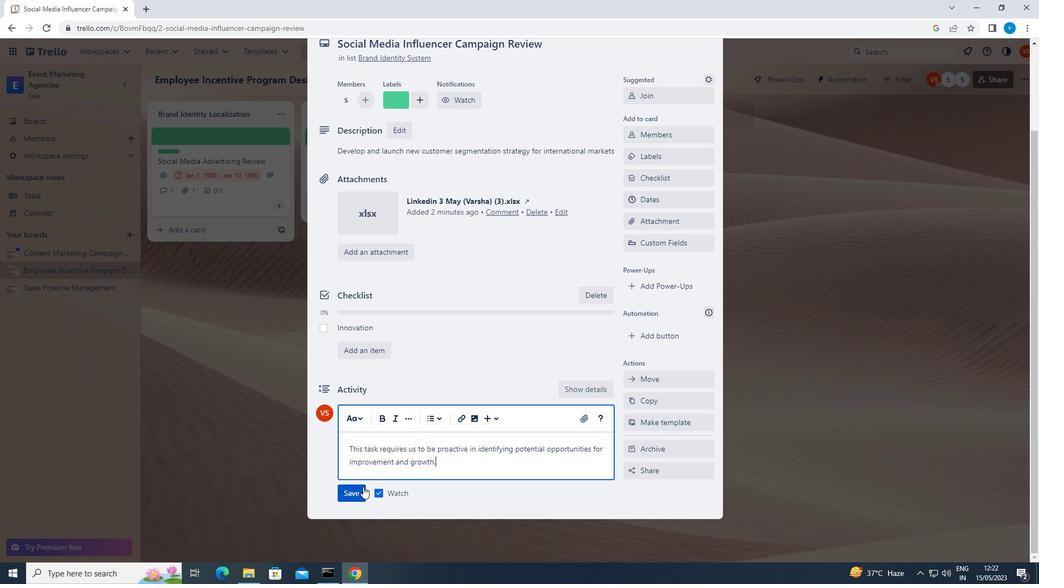 
Action: Mouse pressed left at (362, 487)
Screenshot: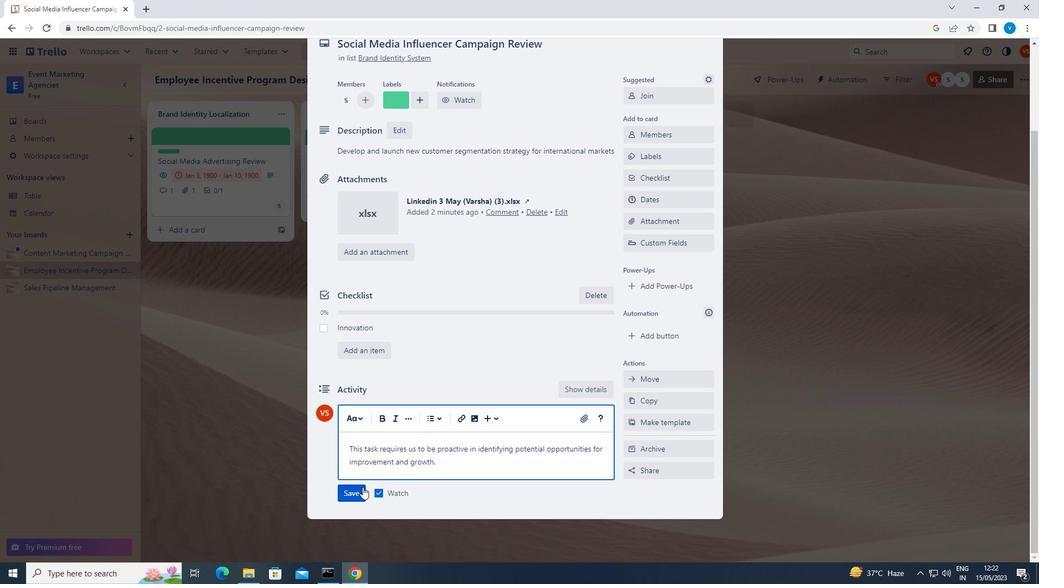 
Action: Mouse moved to (674, 203)
Screenshot: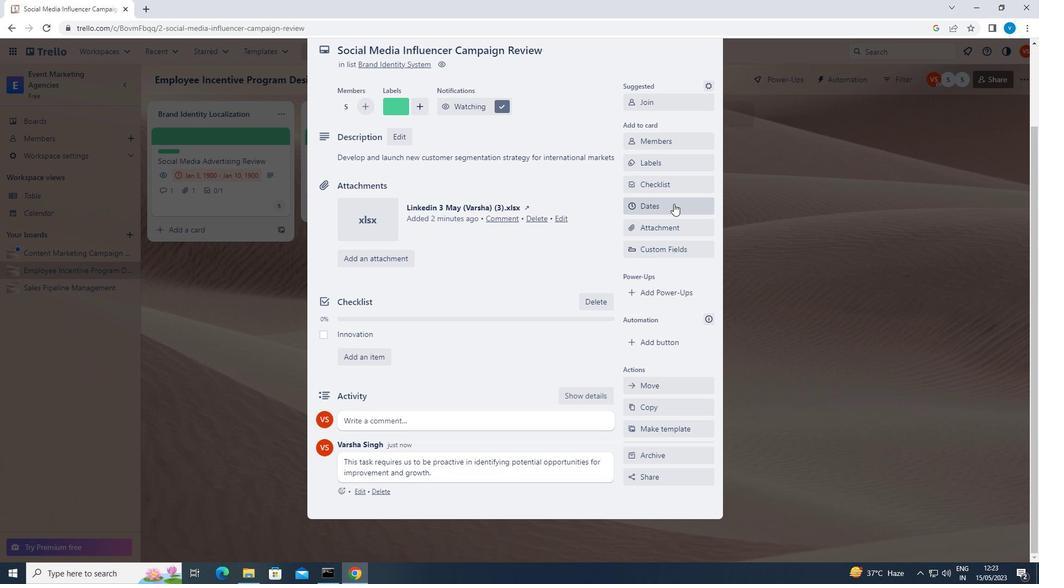 
Action: Mouse pressed left at (674, 203)
Screenshot: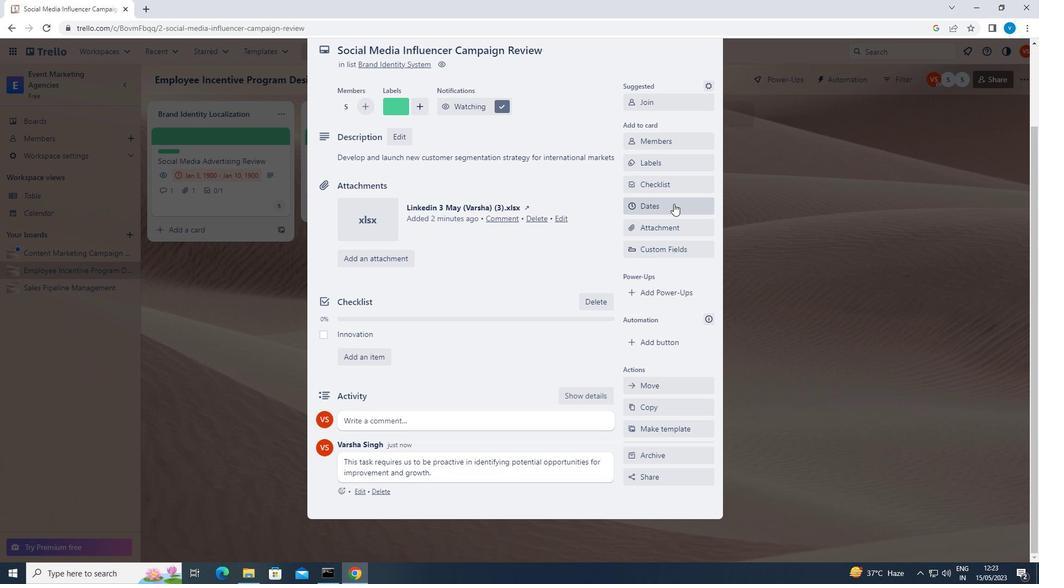 
Action: Mouse moved to (631, 278)
Screenshot: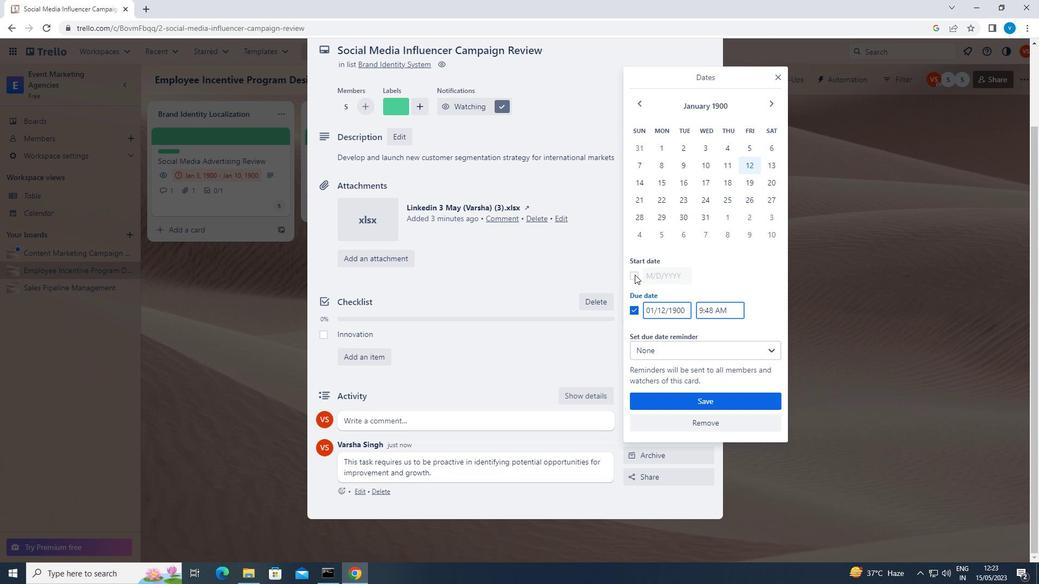 
Action: Mouse pressed left at (631, 278)
Screenshot: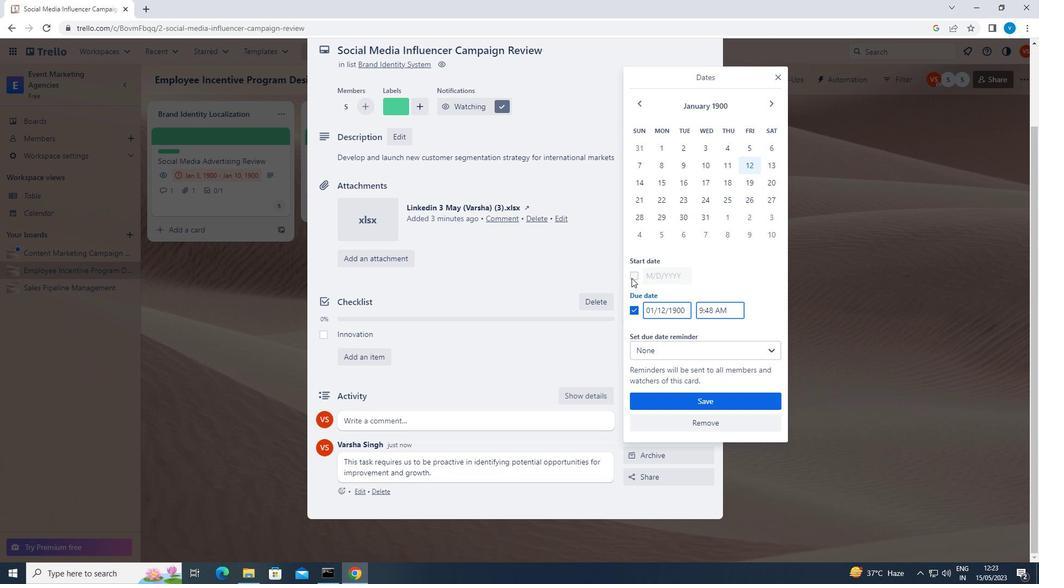 
Action: Mouse moved to (686, 272)
Screenshot: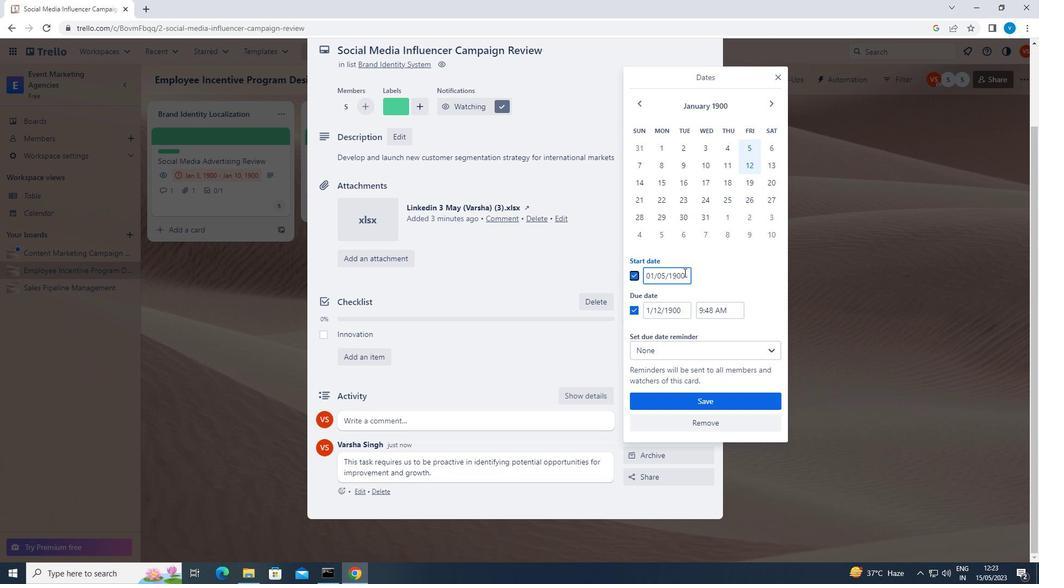 
Action: Mouse pressed left at (686, 272)
Screenshot: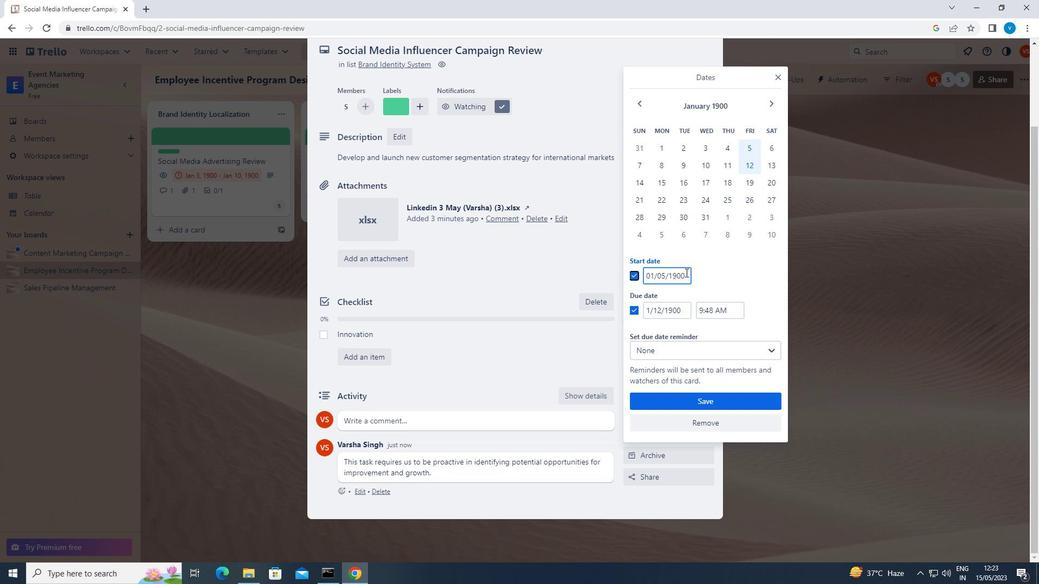 
Action: Mouse moved to (682, 269)
Screenshot: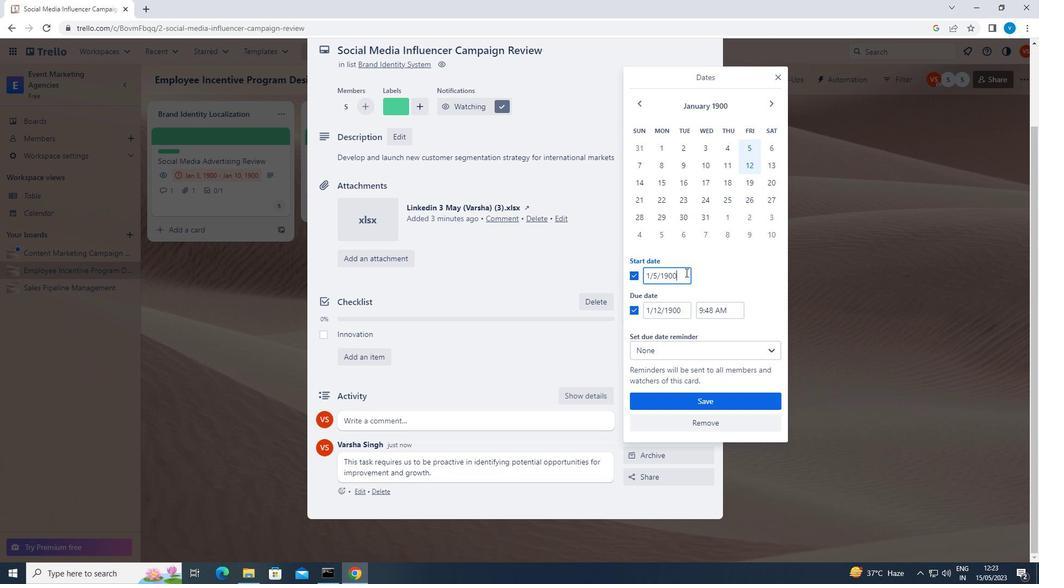
Action: Key pressed <Key.backspace><Key.backspace><Key.backspace><Key.backspace><Key.backspace><Key.backspace><Key.backspace><Key.backspace><Key.backspace><Key.backspace><Key.backspace><Key.backspace><Key.backspace><Key.backspace>01/06/1900
Screenshot: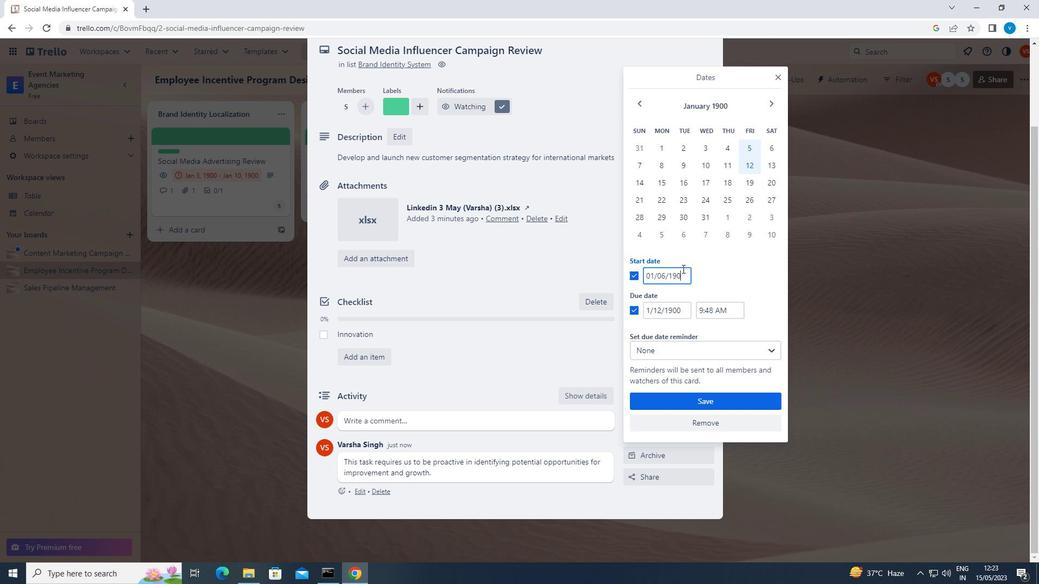 
Action: Mouse moved to (681, 308)
Screenshot: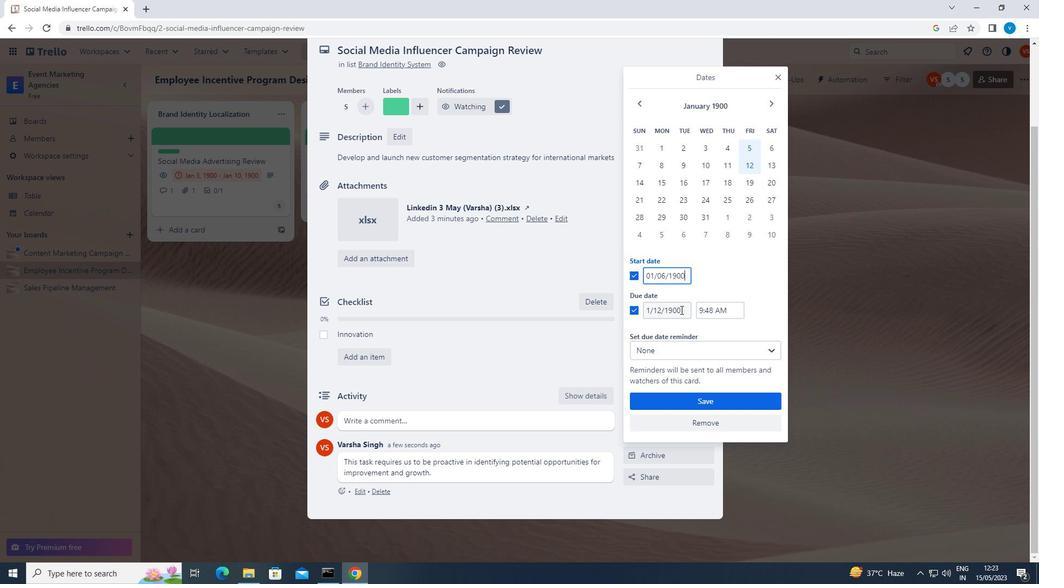 
Action: Mouse pressed left at (681, 308)
Screenshot: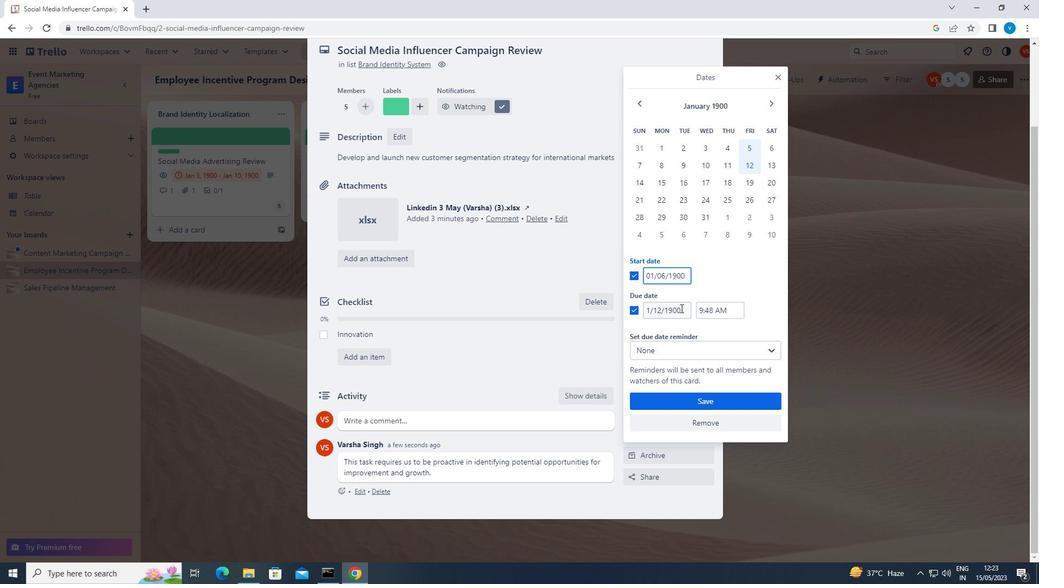 
Action: Key pressed <Key.backspace><Key.backspace><Key.backspace><Key.backspace><Key.backspace><Key.backspace><Key.backspace><Key.backspace><Key.backspace><Key.backspace><Key.backspace><Key.backspace><Key.backspace><Key.backspace>01/13/1900
Screenshot: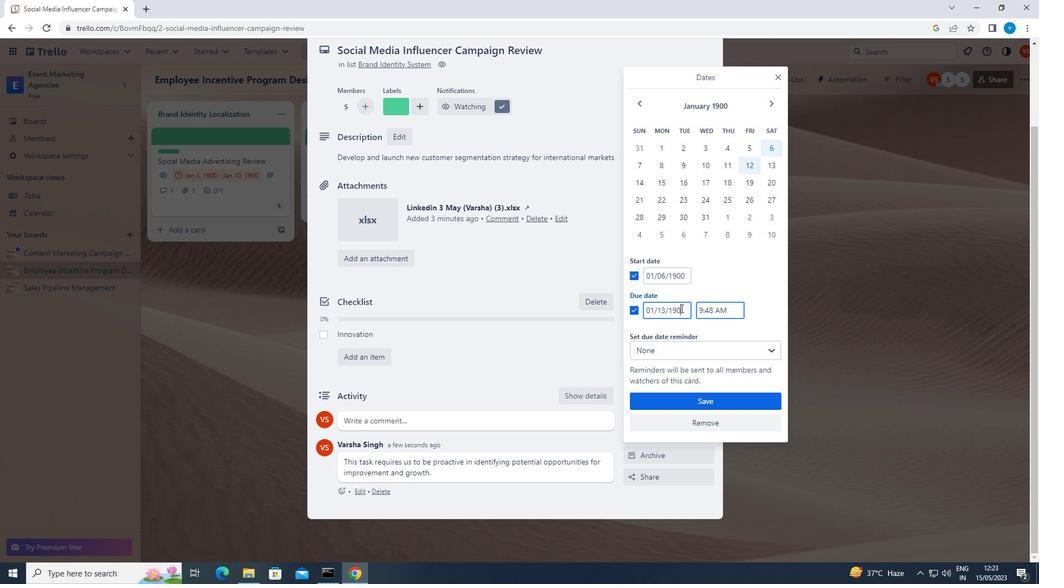 
Action: Mouse moved to (681, 395)
Screenshot: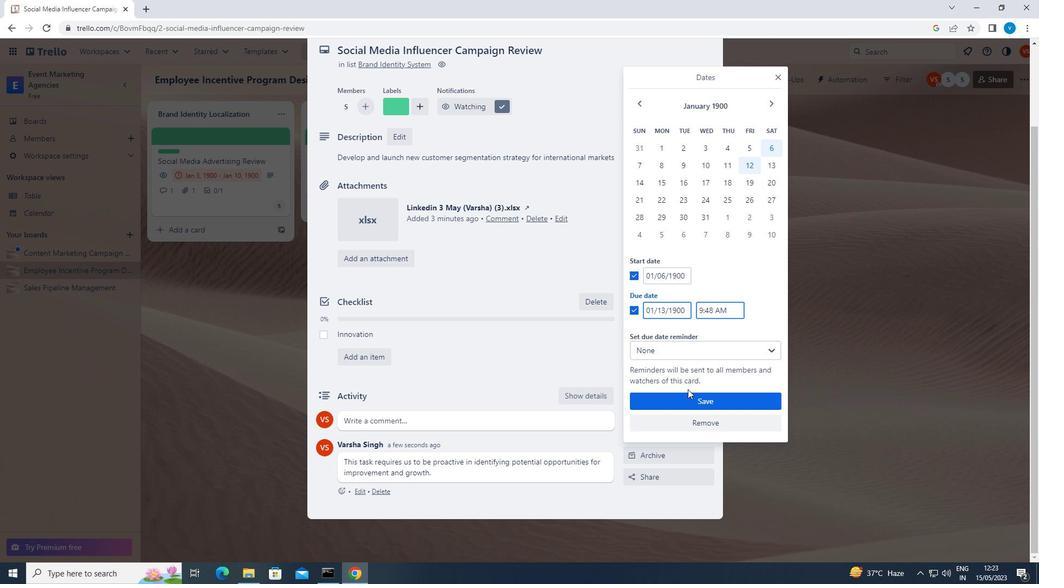 
Action: Mouse pressed left at (681, 395)
Screenshot: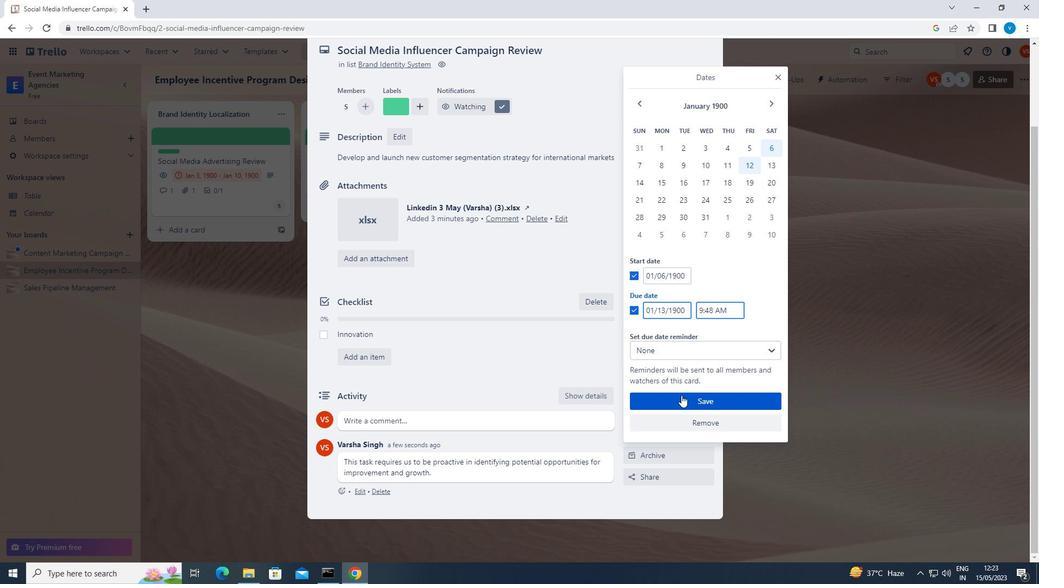 
Action: Mouse moved to (673, 386)
Screenshot: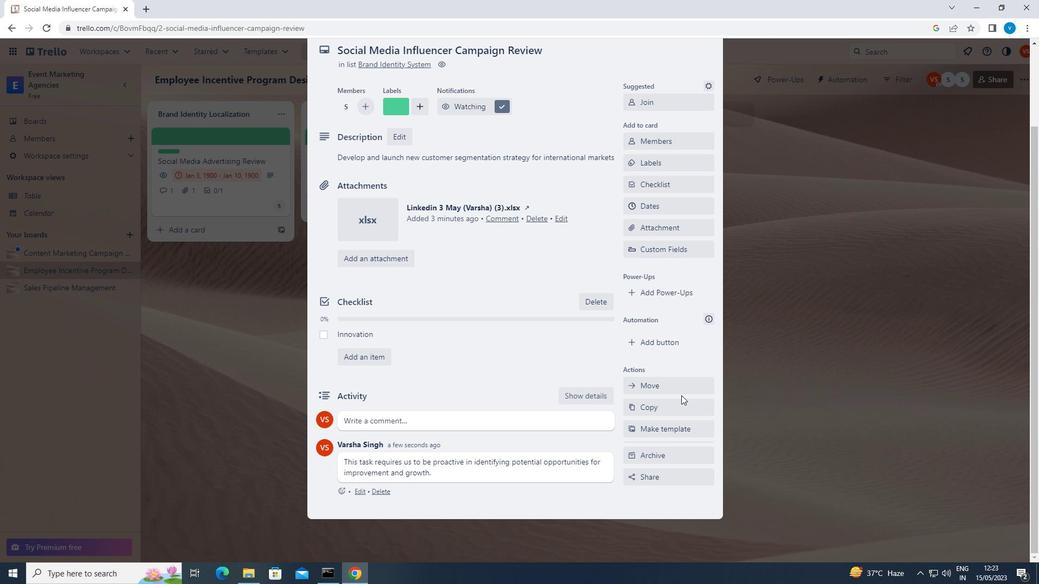 
